 Task: Search one way flight ticket for 2 adults, 4 children and 1 infant on lap in business from Huntsville: Huntsville International Airport(carl T. Jones Field) to Wilmington: Wilmington International Airport on 8-6-2023. Number of bags: 1 carry on bag. Price is upto 93000. Outbound departure time preference is 10:45.
Action: Mouse moved to (328, 278)
Screenshot: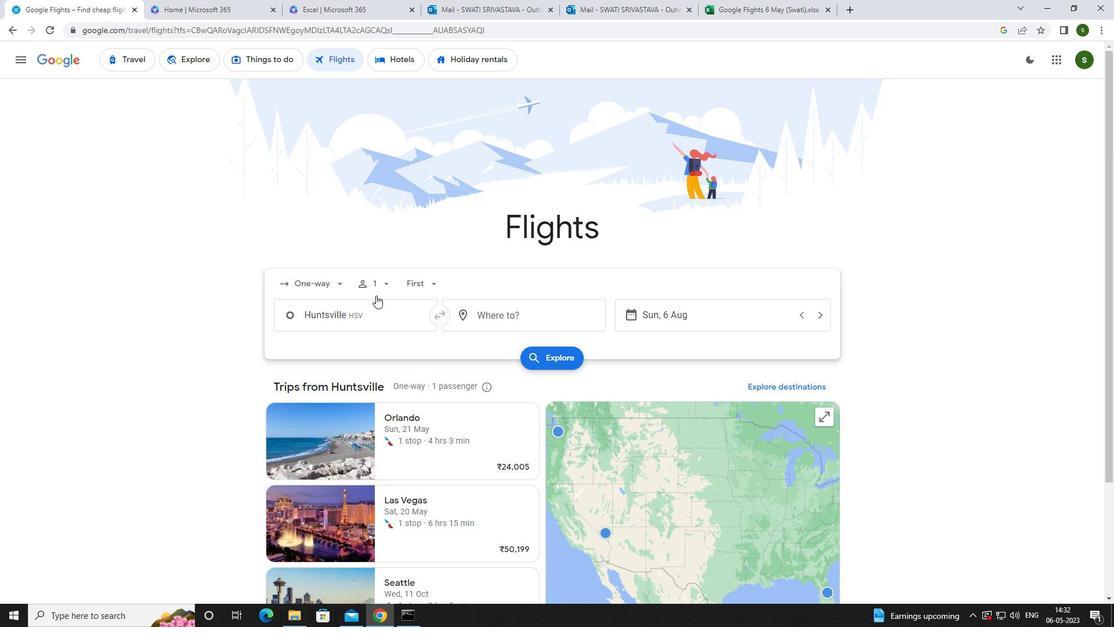 
Action: Mouse pressed left at (328, 278)
Screenshot: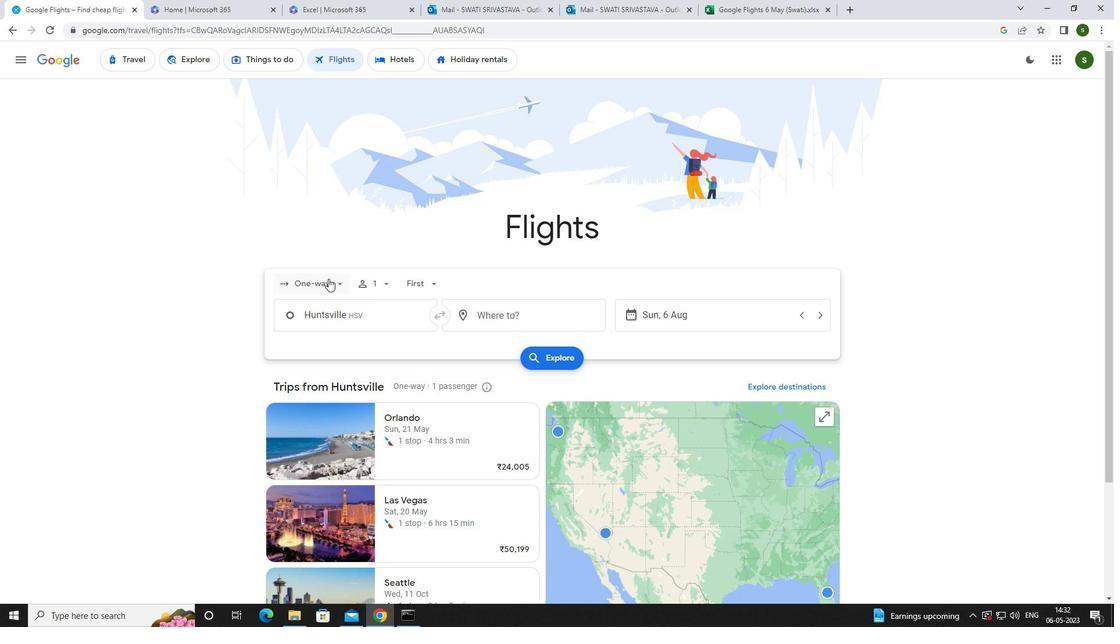 
Action: Mouse moved to (334, 332)
Screenshot: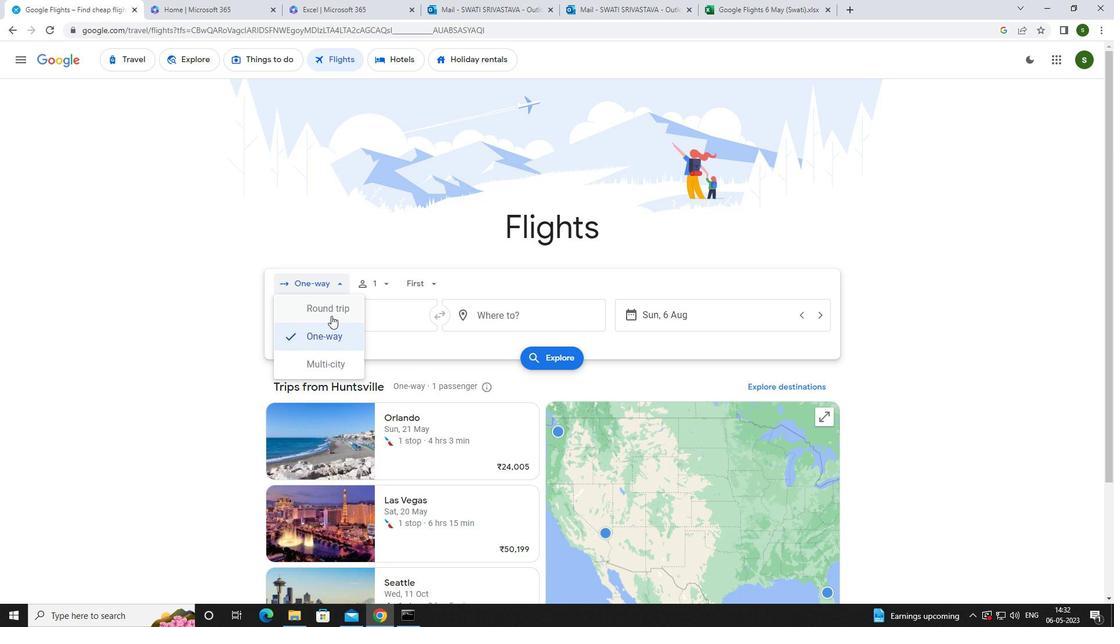 
Action: Mouse pressed left at (334, 332)
Screenshot: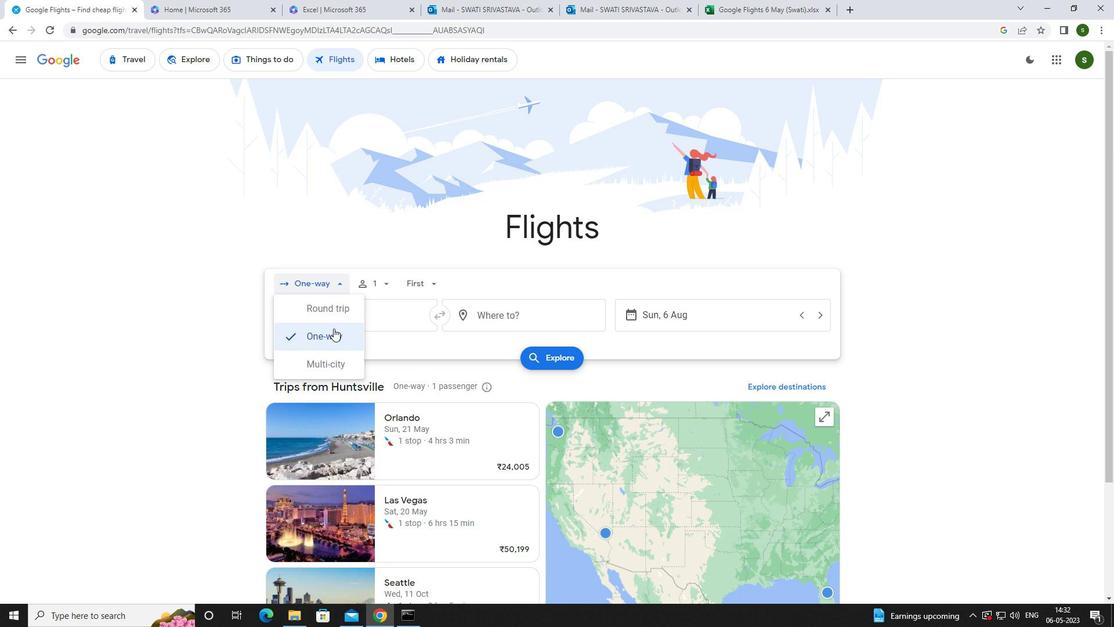 
Action: Mouse moved to (387, 281)
Screenshot: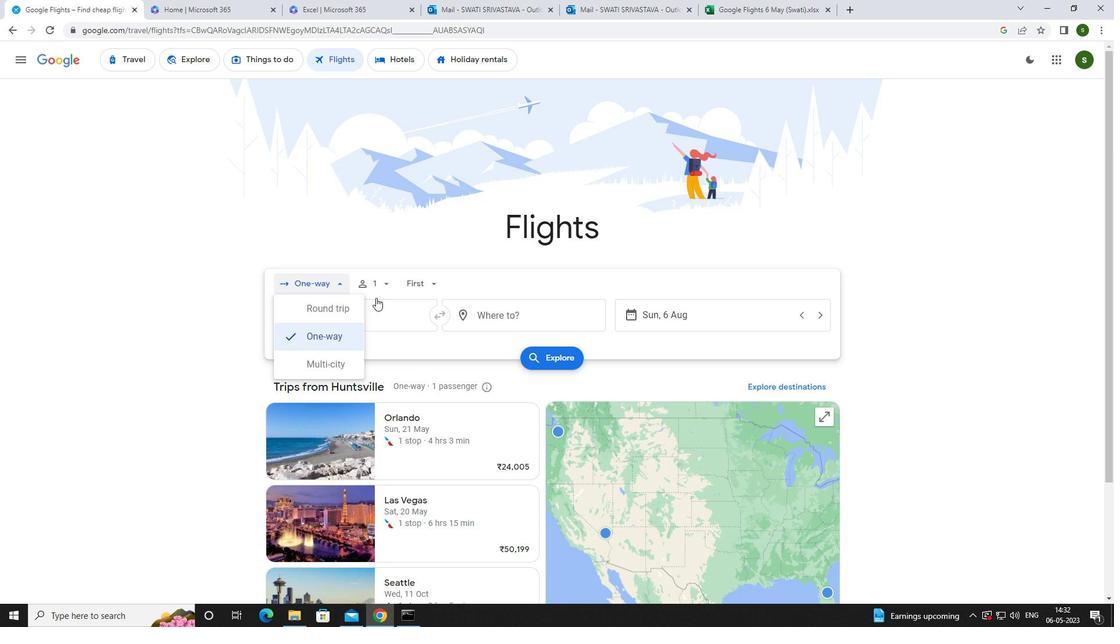
Action: Mouse pressed left at (387, 281)
Screenshot: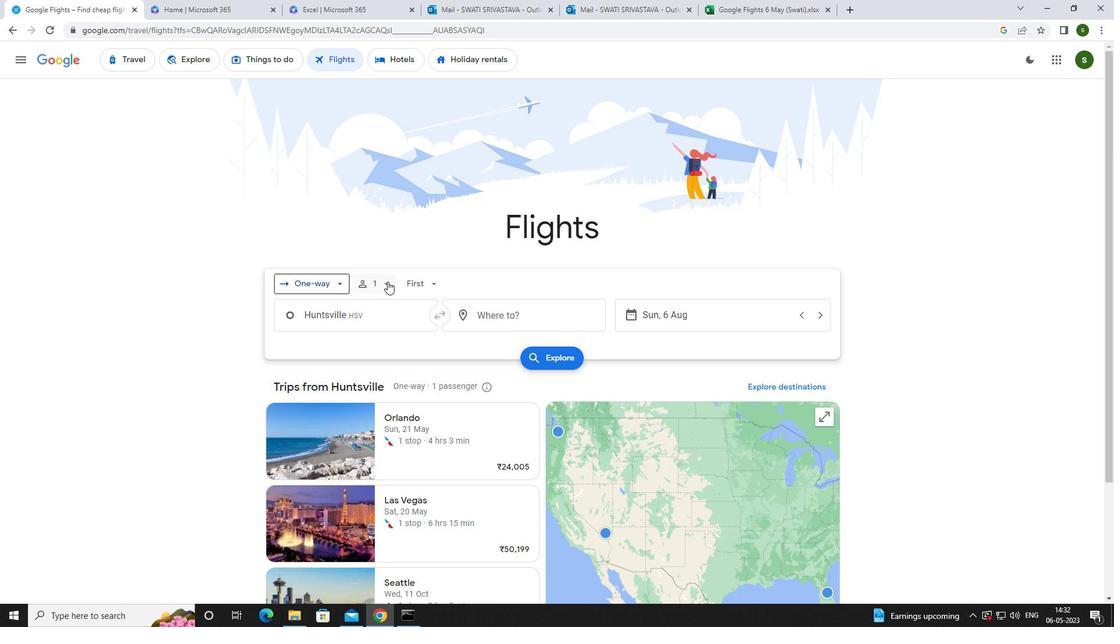
Action: Mouse moved to (476, 315)
Screenshot: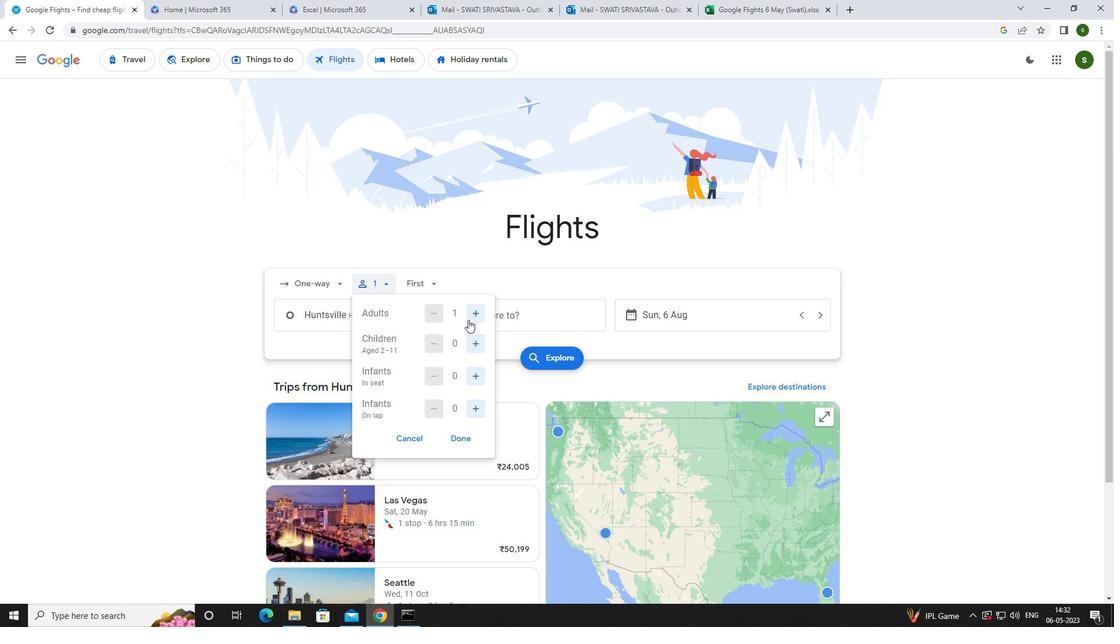 
Action: Mouse pressed left at (476, 315)
Screenshot: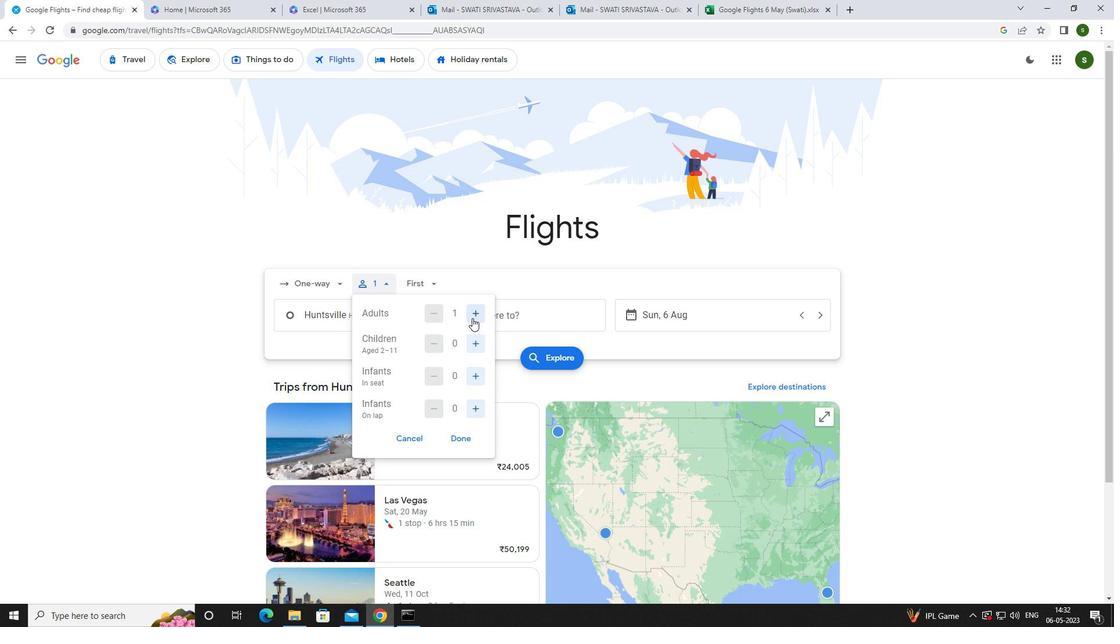 
Action: Mouse moved to (476, 340)
Screenshot: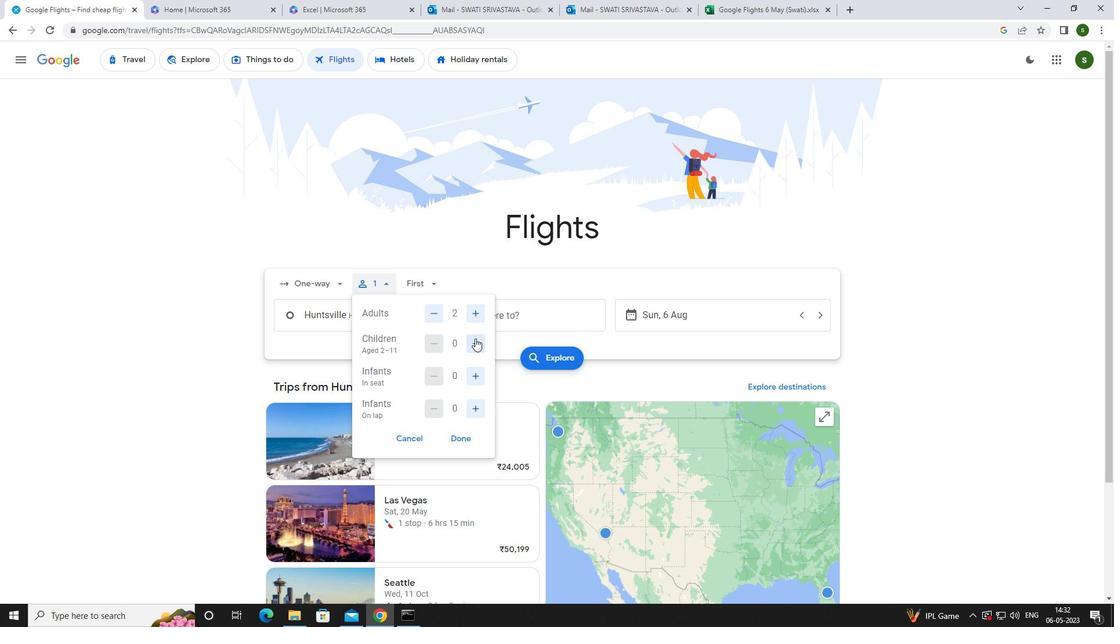 
Action: Mouse pressed left at (476, 340)
Screenshot: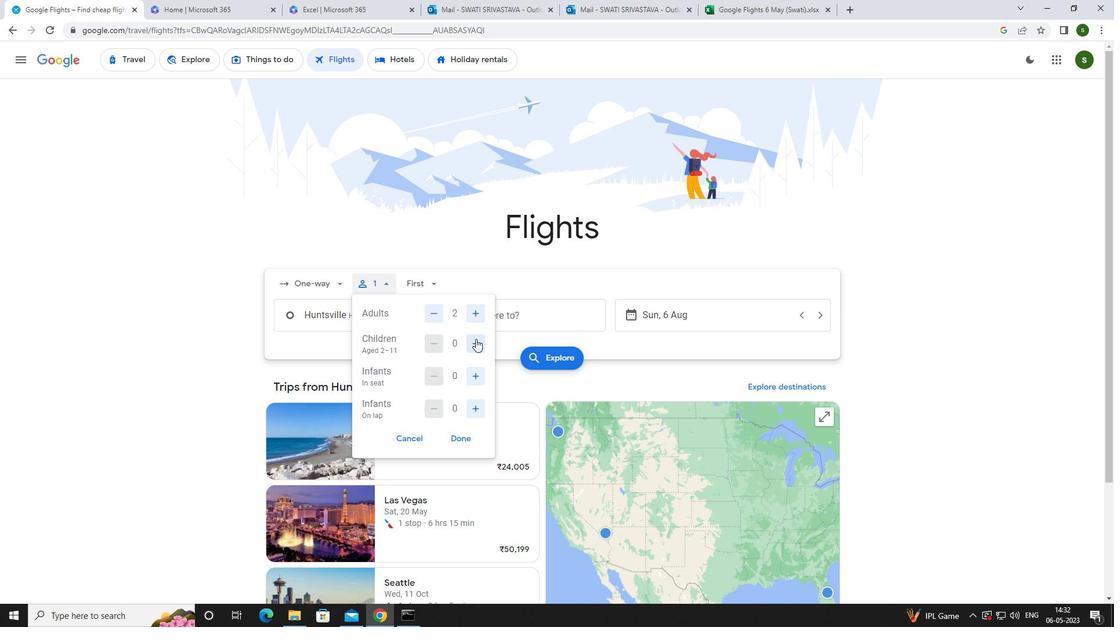 
Action: Mouse pressed left at (476, 340)
Screenshot: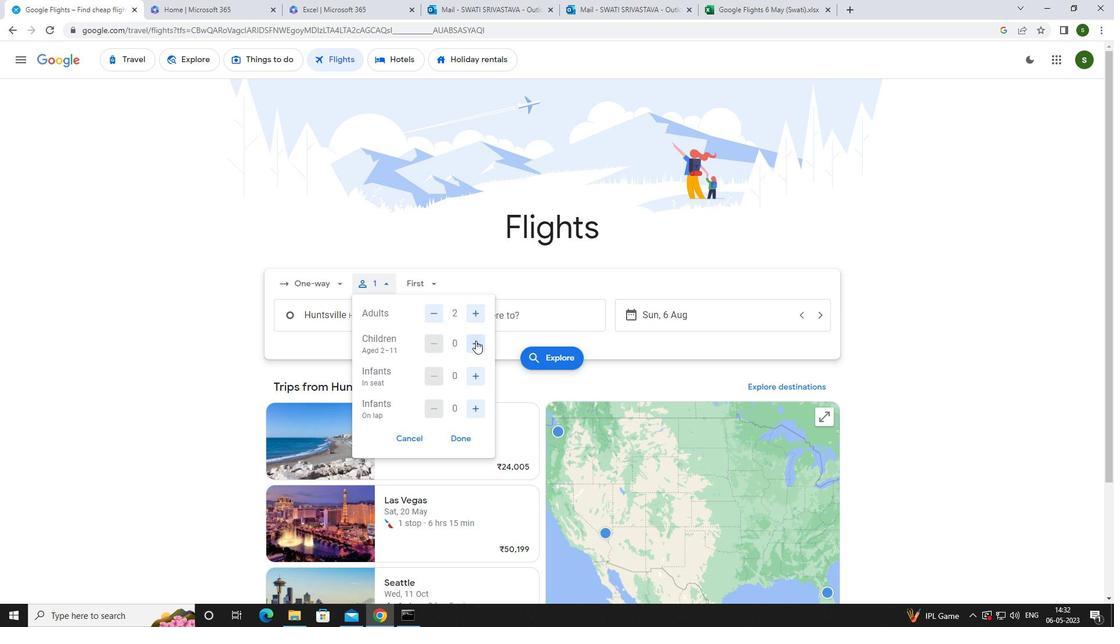 
Action: Mouse pressed left at (476, 340)
Screenshot: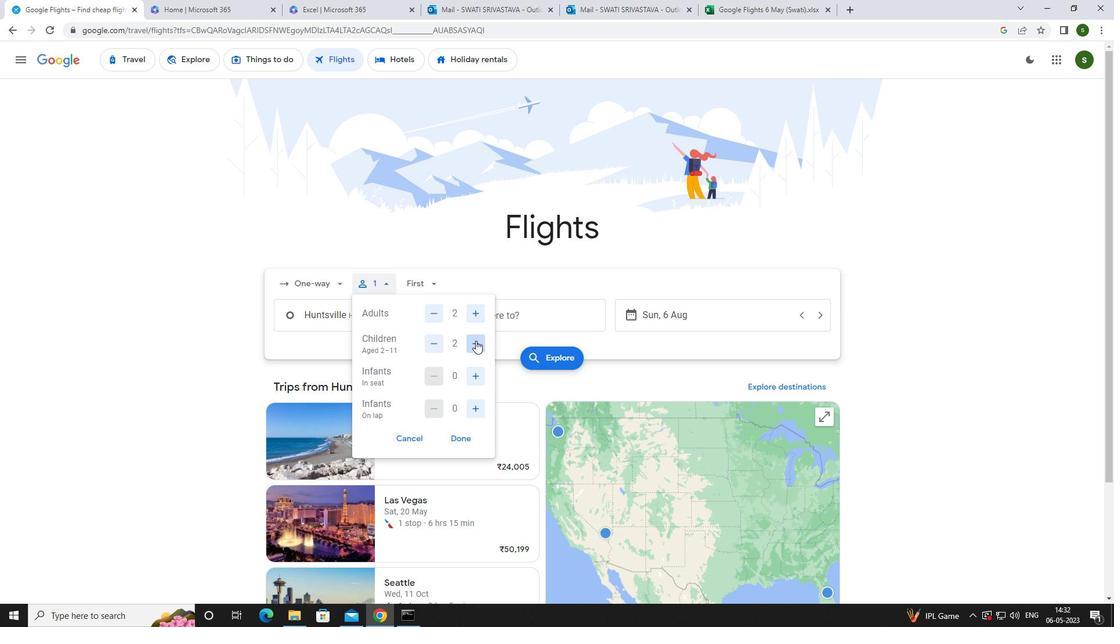 
Action: Mouse pressed left at (476, 340)
Screenshot: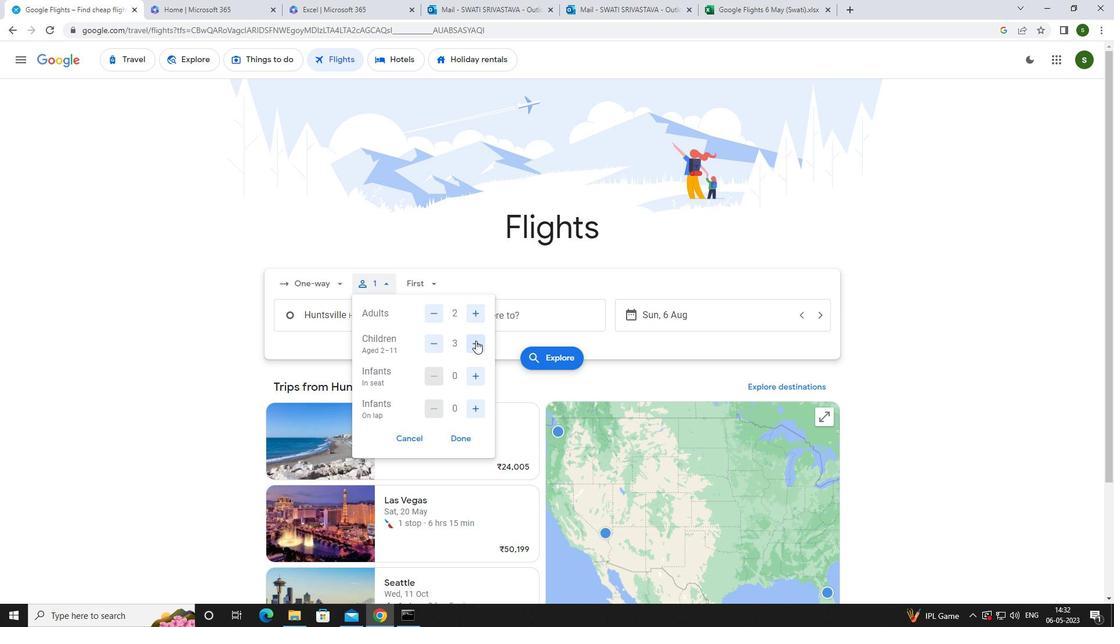 
Action: Mouse moved to (483, 405)
Screenshot: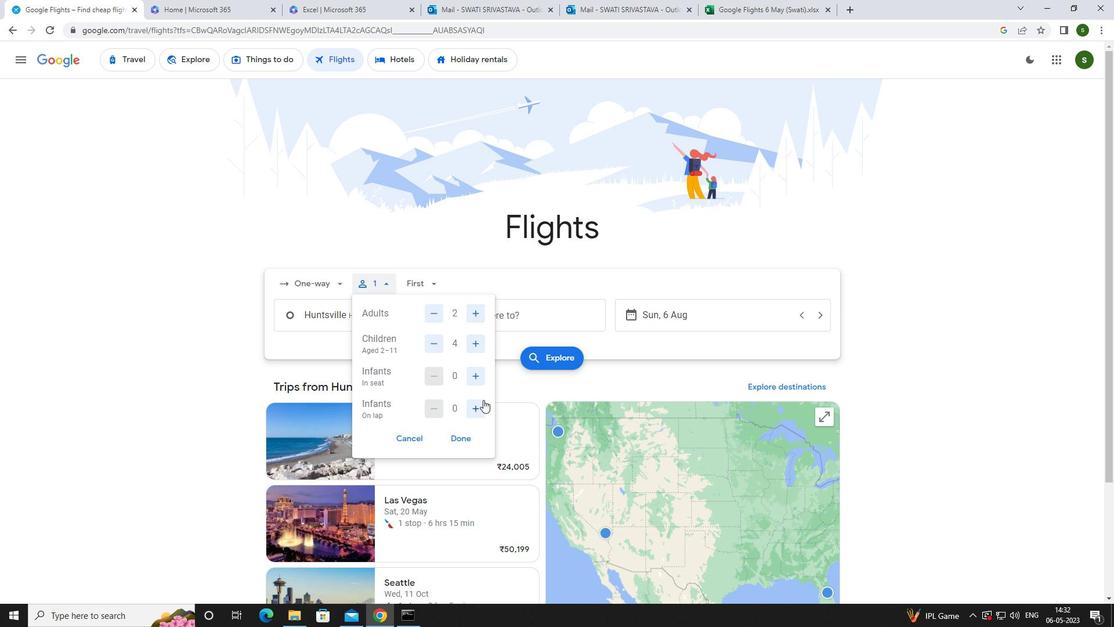 
Action: Mouse pressed left at (483, 405)
Screenshot: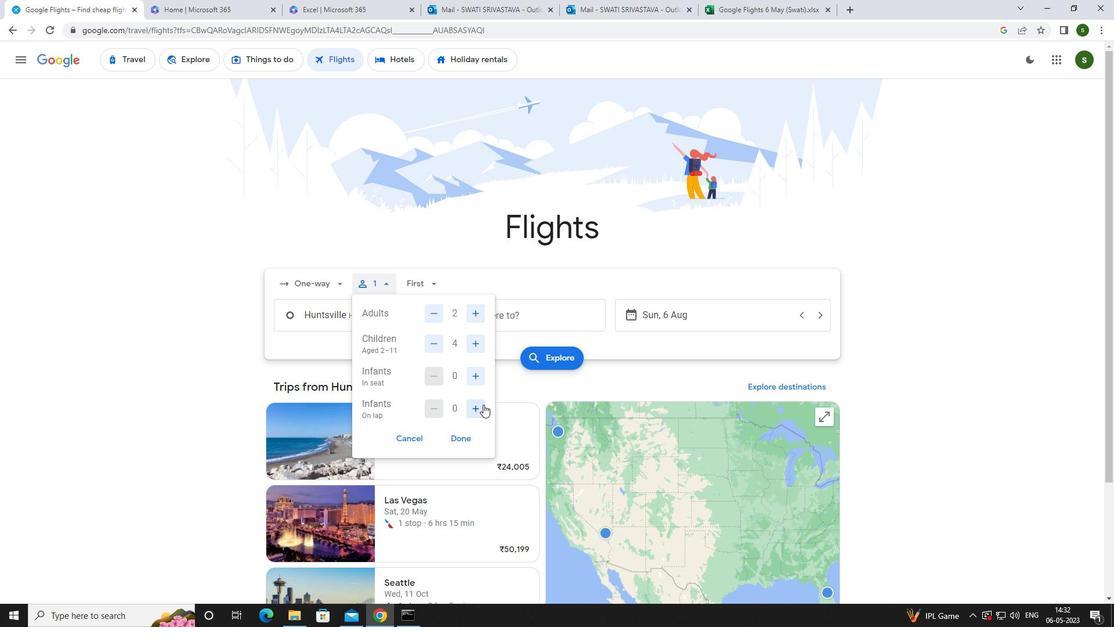 
Action: Mouse moved to (435, 284)
Screenshot: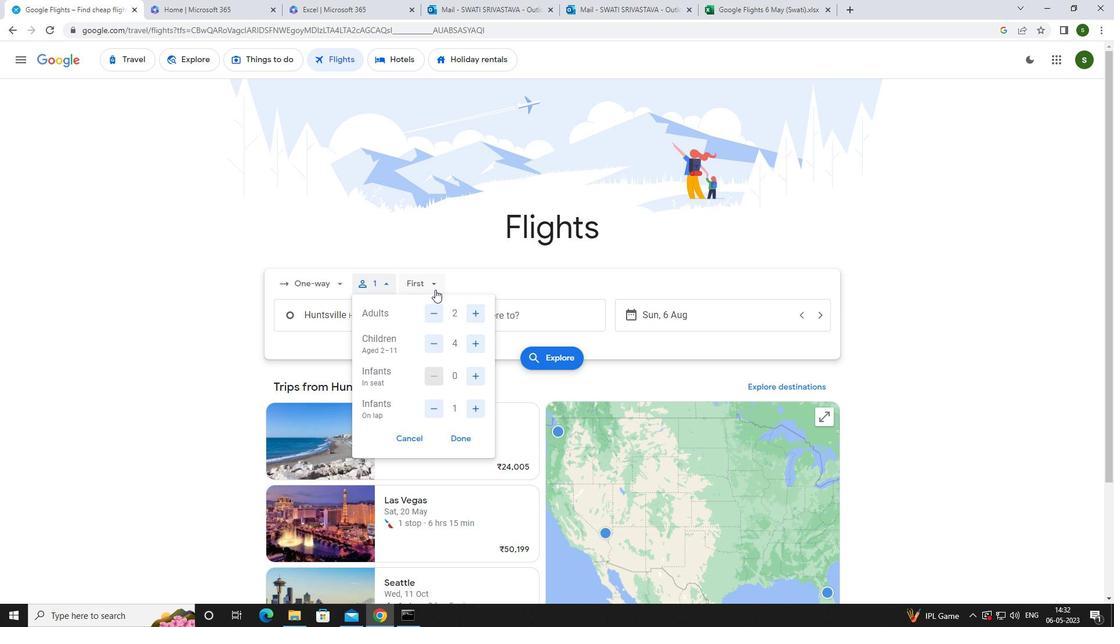 
Action: Mouse pressed left at (435, 284)
Screenshot: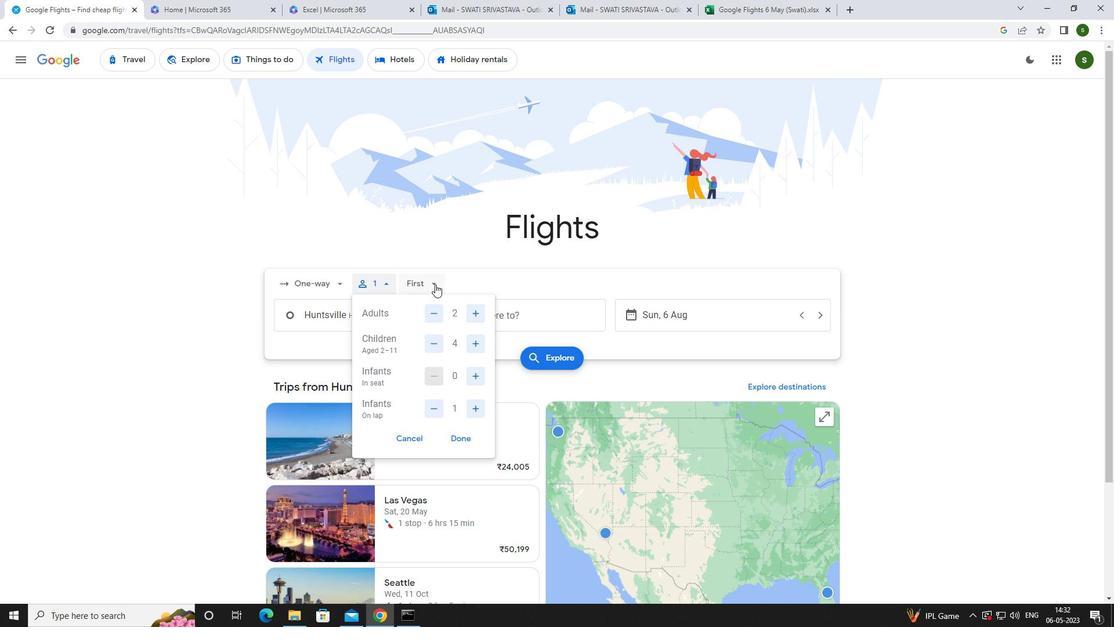 
Action: Mouse moved to (448, 360)
Screenshot: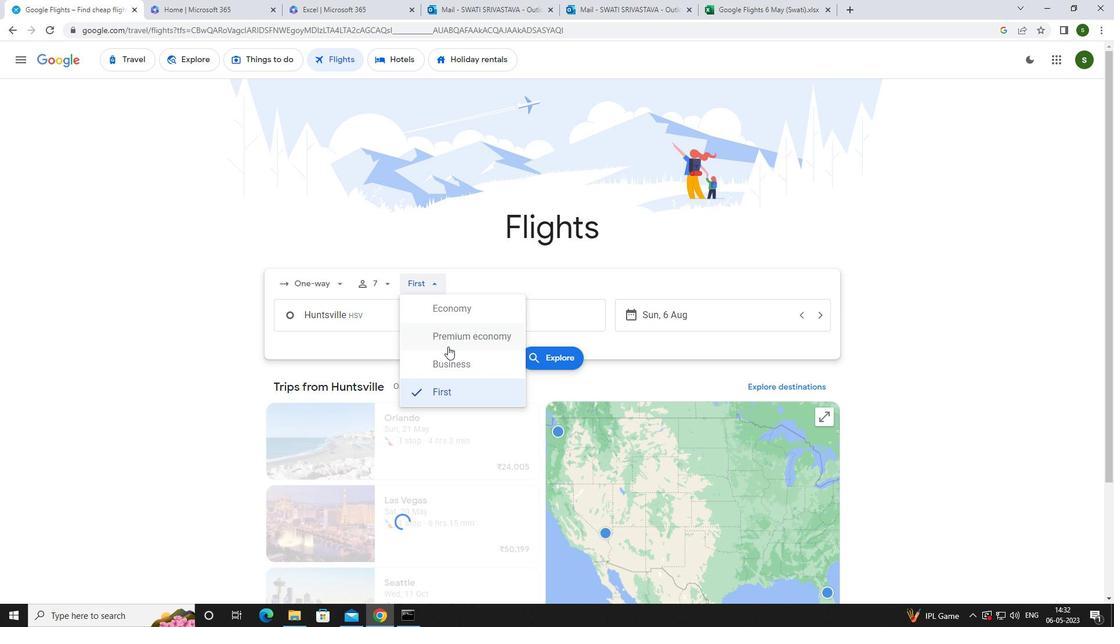 
Action: Mouse pressed left at (448, 360)
Screenshot: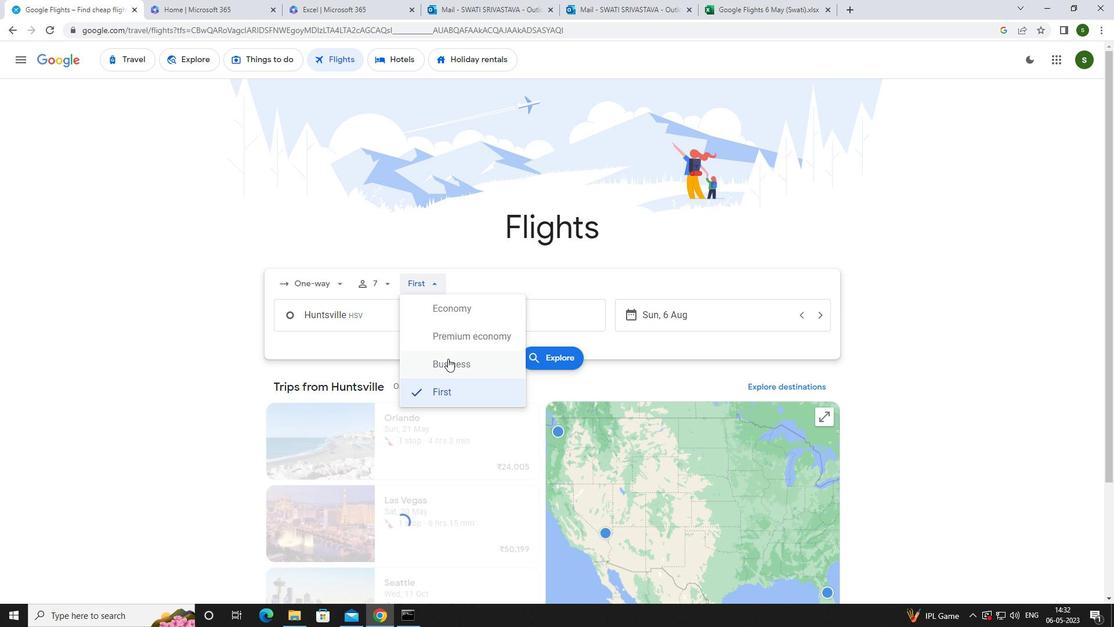 
Action: Mouse moved to (394, 311)
Screenshot: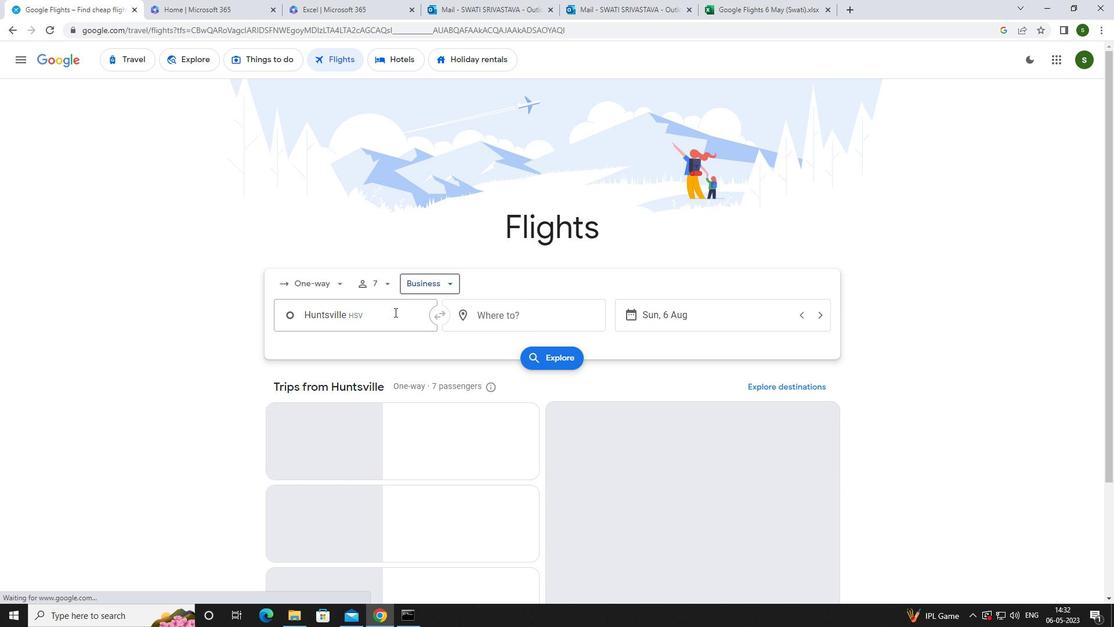 
Action: Mouse pressed left at (394, 311)
Screenshot: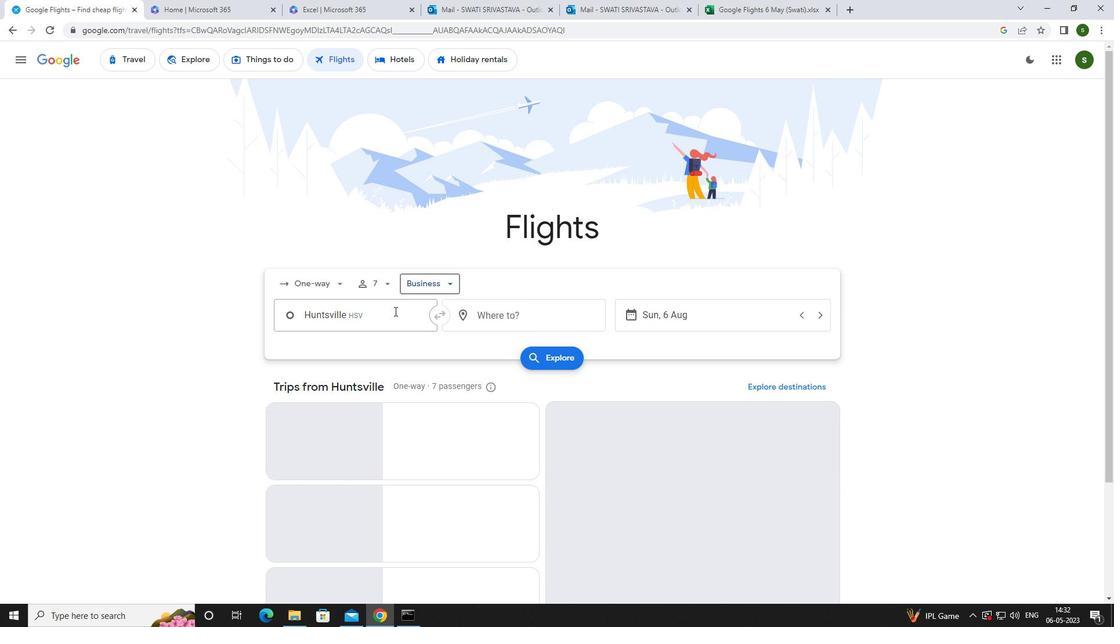 
Action: Key pressed <Key.caps_lock>h<Key.caps_lock>unts
Screenshot: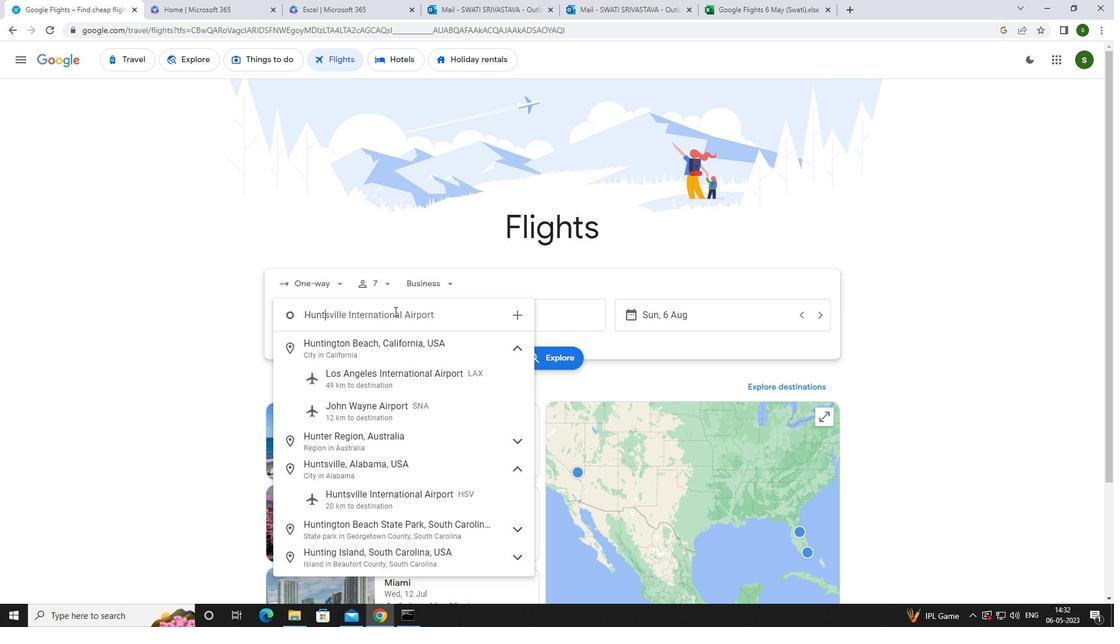 
Action: Mouse moved to (408, 372)
Screenshot: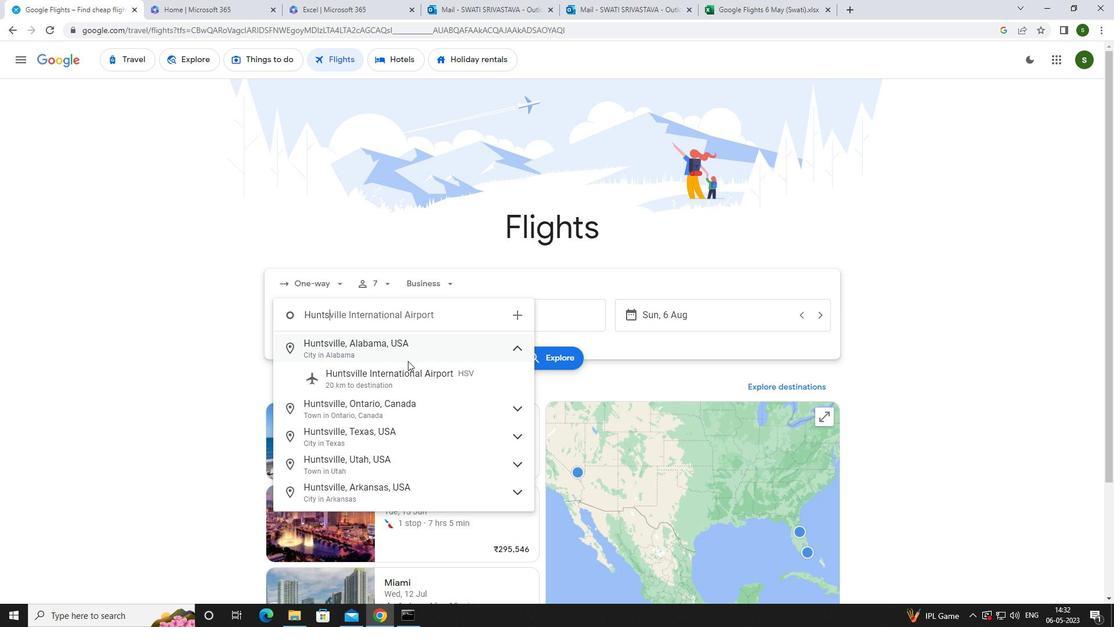 
Action: Mouse pressed left at (408, 372)
Screenshot: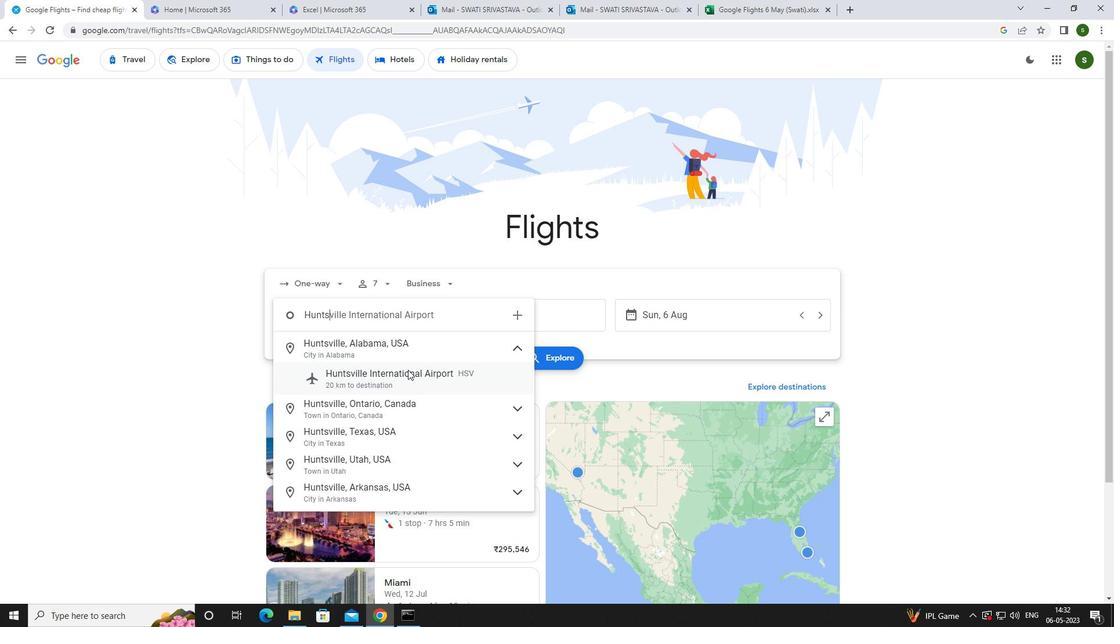 
Action: Mouse moved to (498, 319)
Screenshot: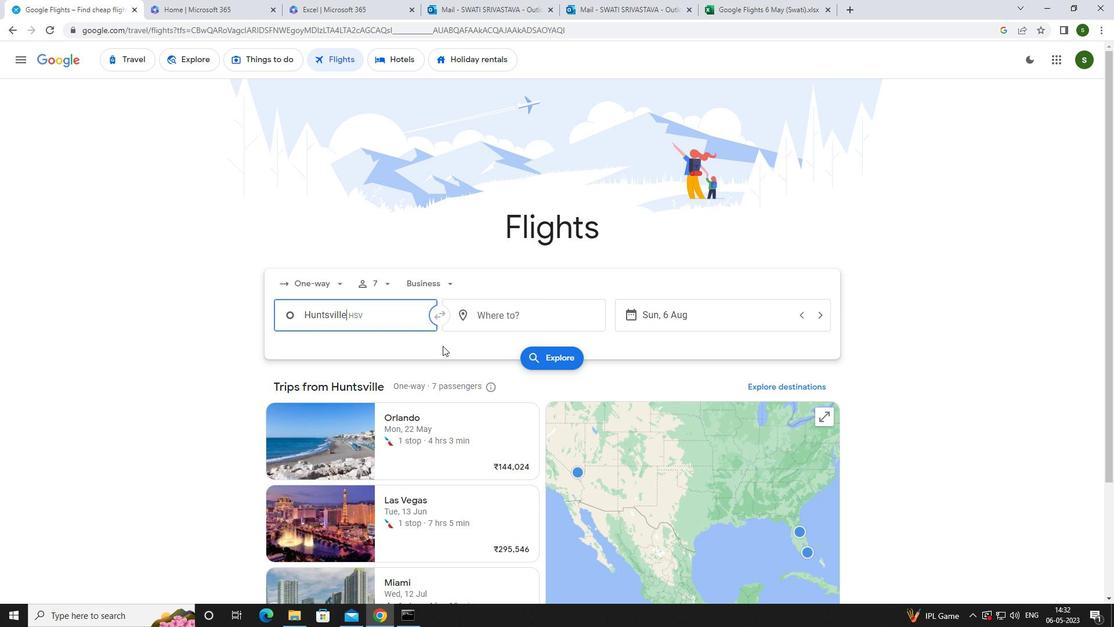 
Action: Mouse pressed left at (498, 319)
Screenshot: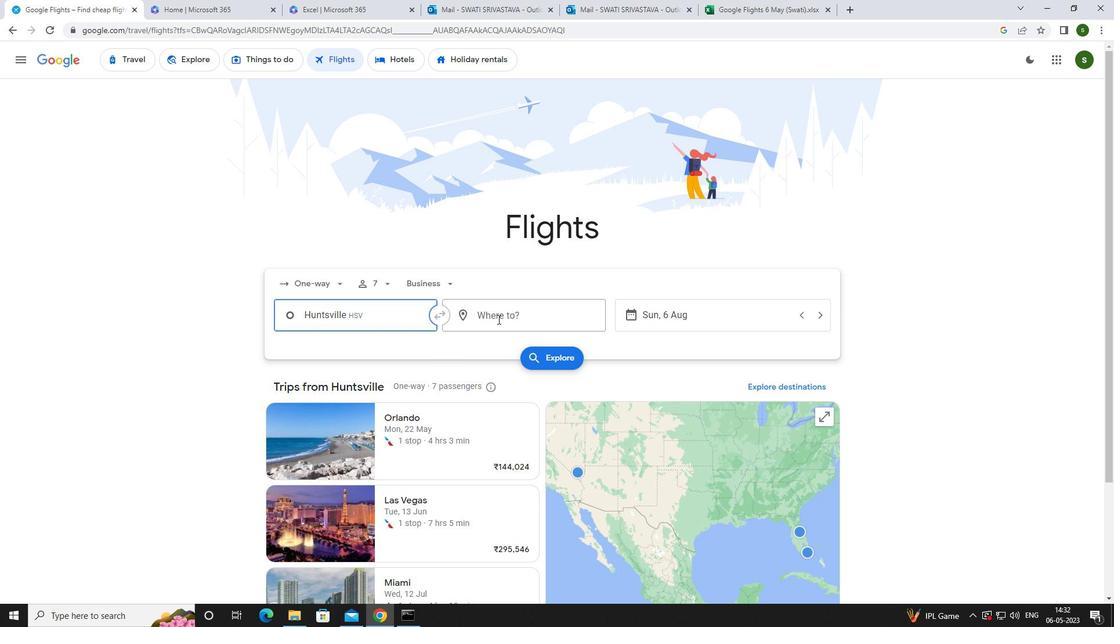 
Action: Key pressed <Key.caps_lock>w<Key.caps_lock>ilmington
Screenshot: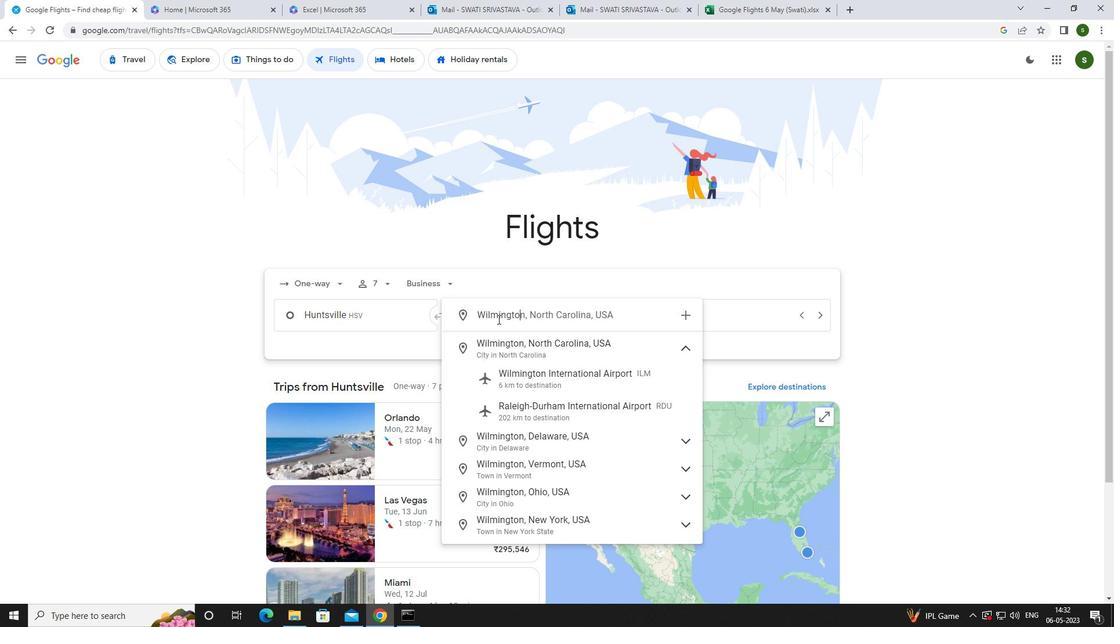 
Action: Mouse moved to (529, 375)
Screenshot: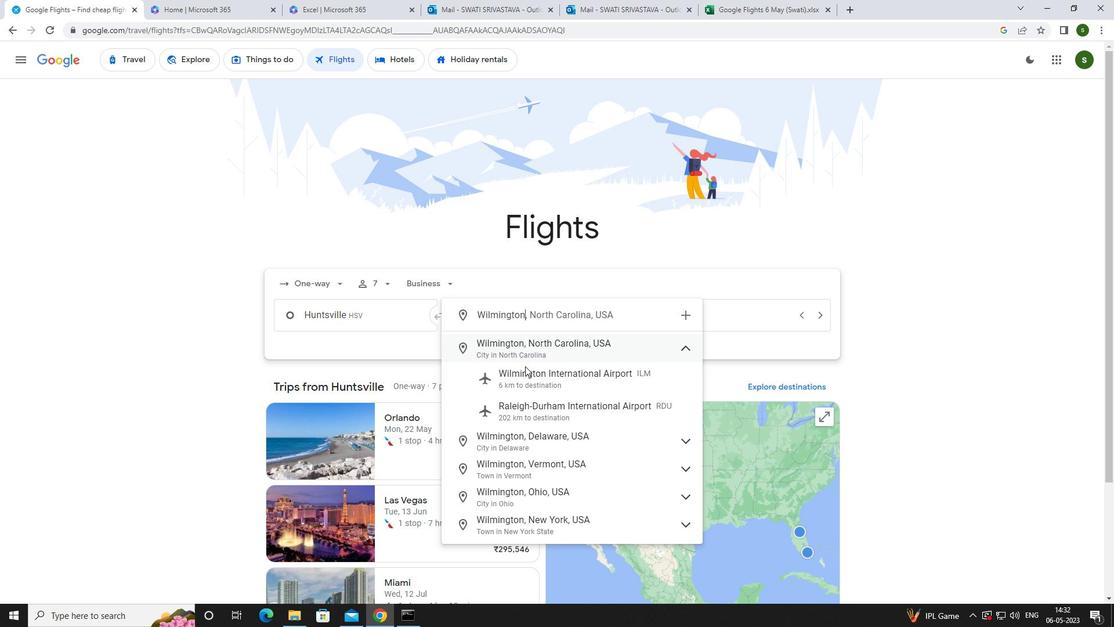 
Action: Mouse pressed left at (529, 375)
Screenshot: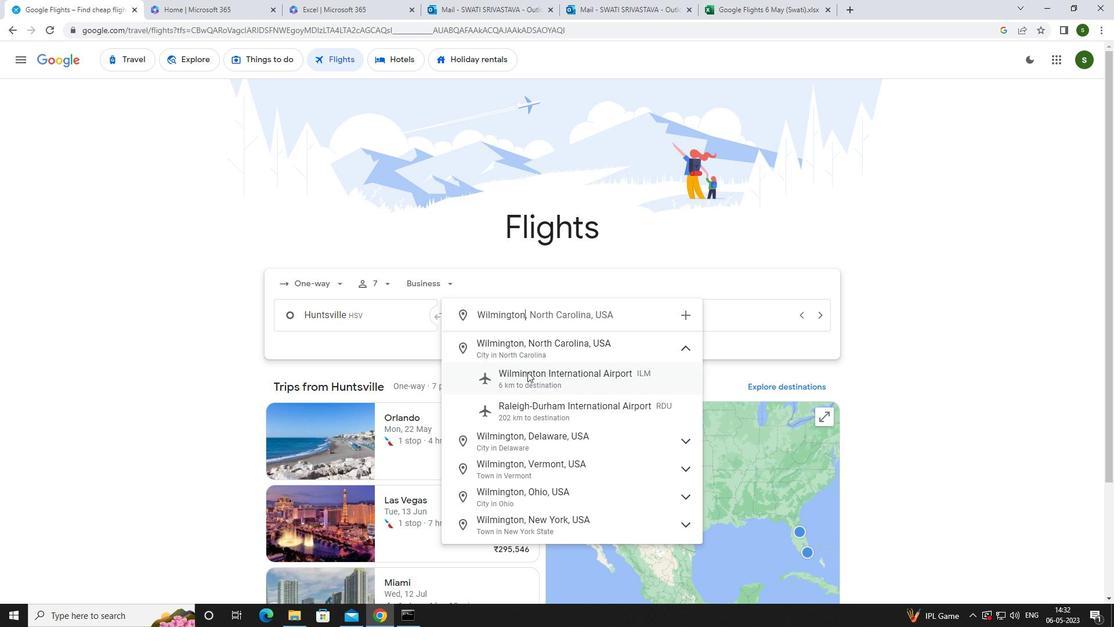 
Action: Mouse moved to (659, 318)
Screenshot: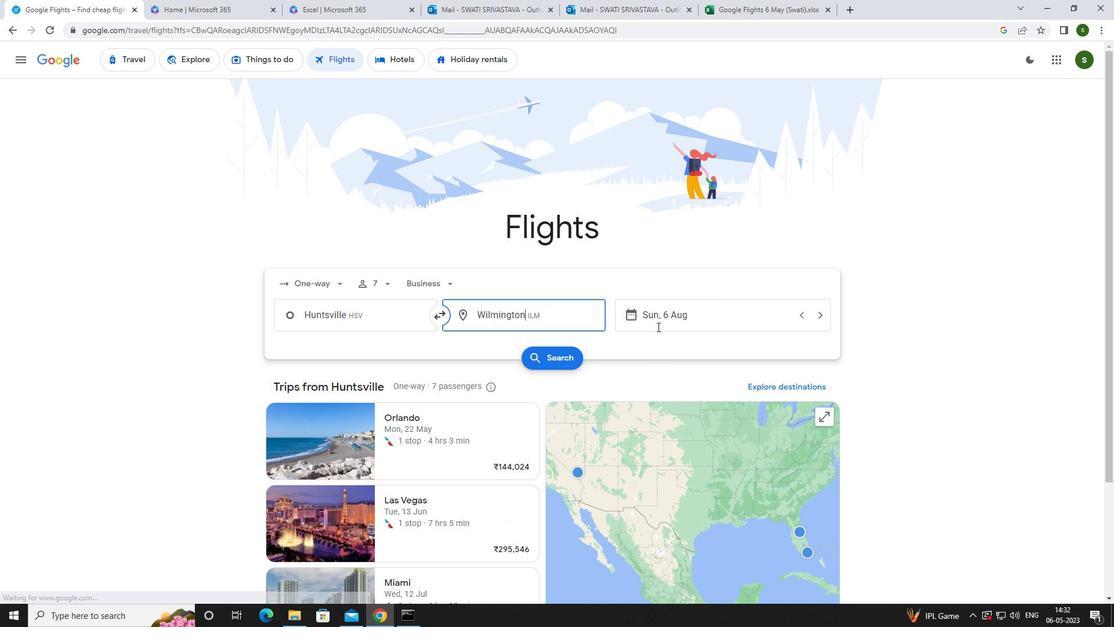 
Action: Mouse pressed left at (659, 318)
Screenshot: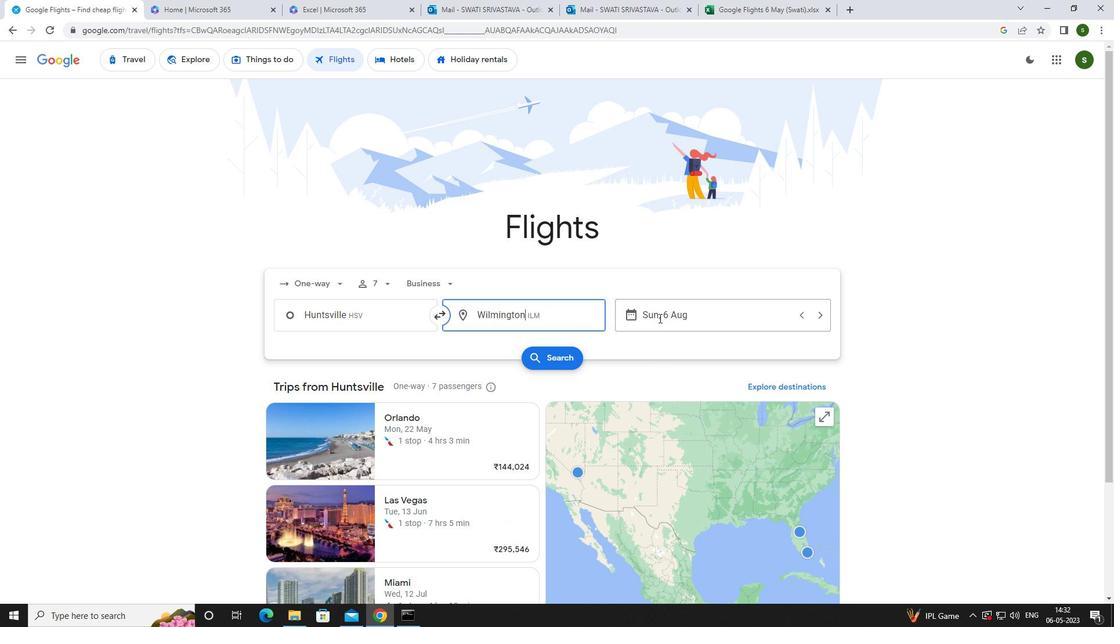
Action: Mouse moved to (416, 416)
Screenshot: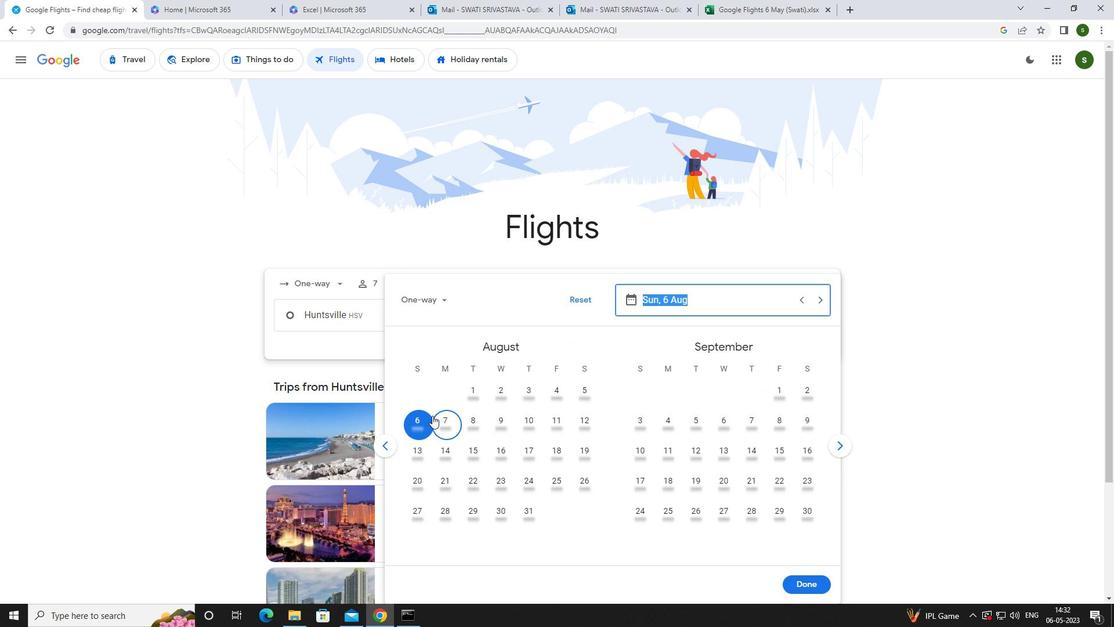 
Action: Mouse pressed left at (416, 416)
Screenshot: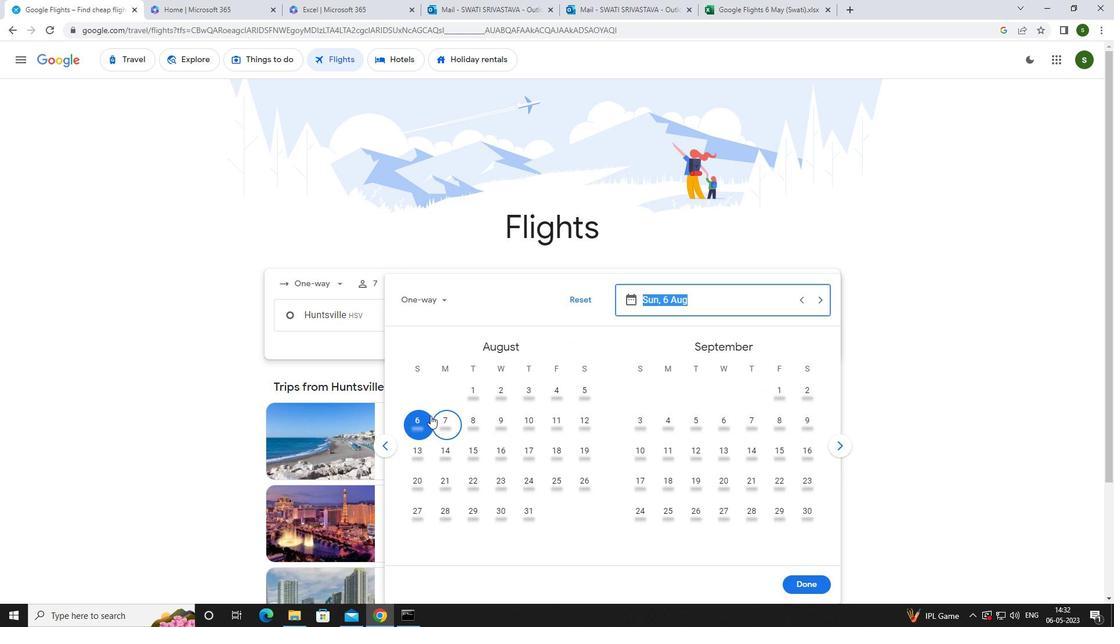
Action: Mouse moved to (813, 575)
Screenshot: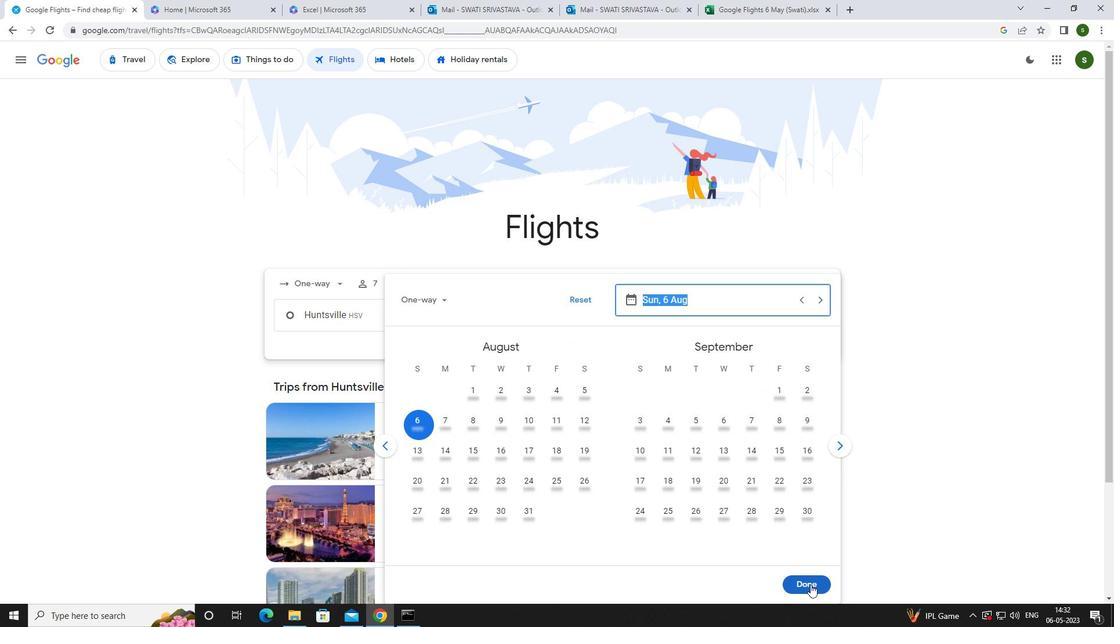 
Action: Mouse pressed left at (813, 575)
Screenshot: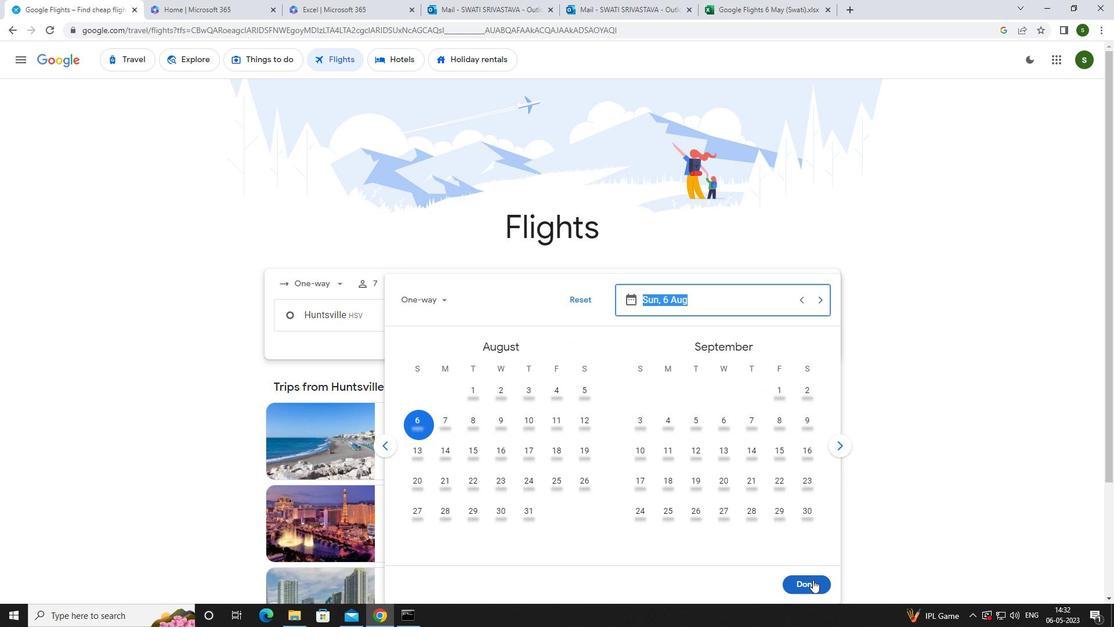 
Action: Mouse moved to (555, 361)
Screenshot: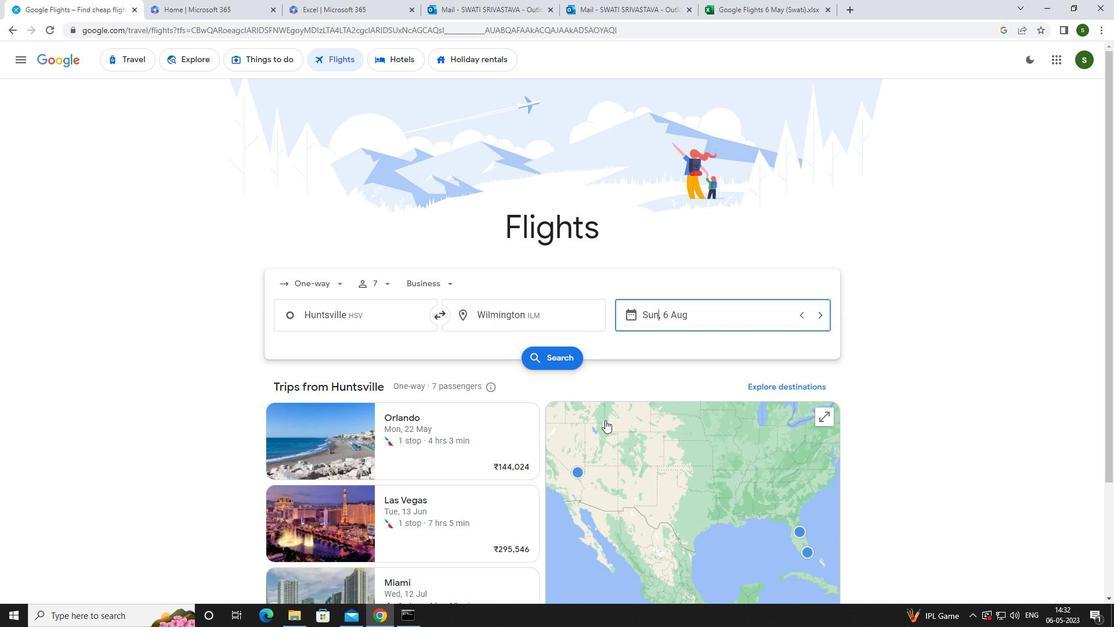 
Action: Mouse pressed left at (555, 361)
Screenshot: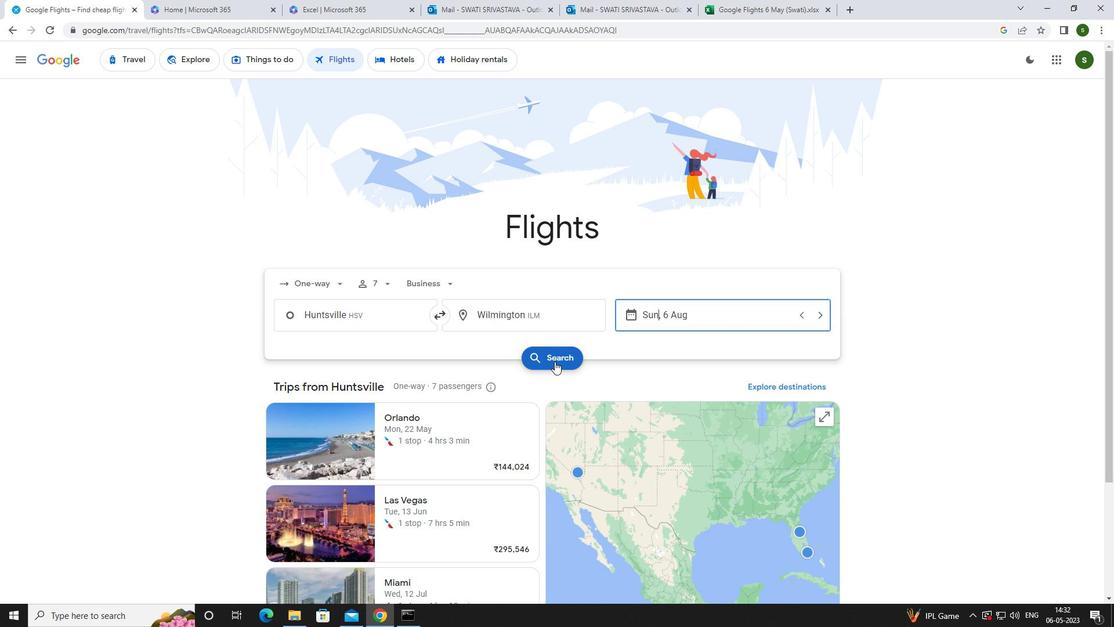 
Action: Mouse moved to (292, 166)
Screenshot: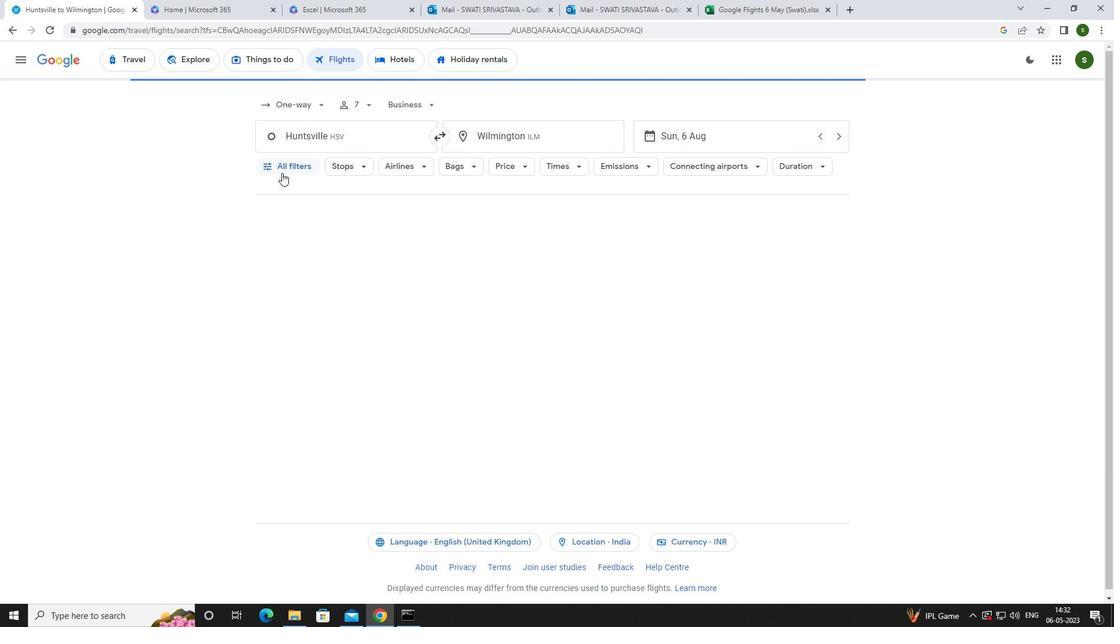 
Action: Mouse pressed left at (292, 166)
Screenshot: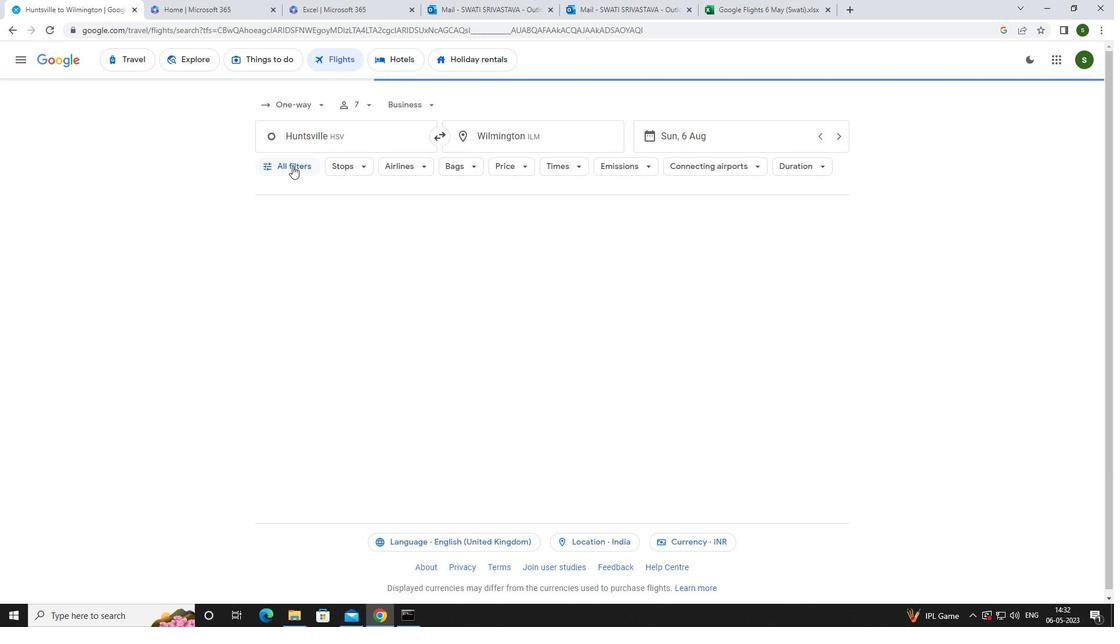 
Action: Mouse moved to (408, 337)
Screenshot: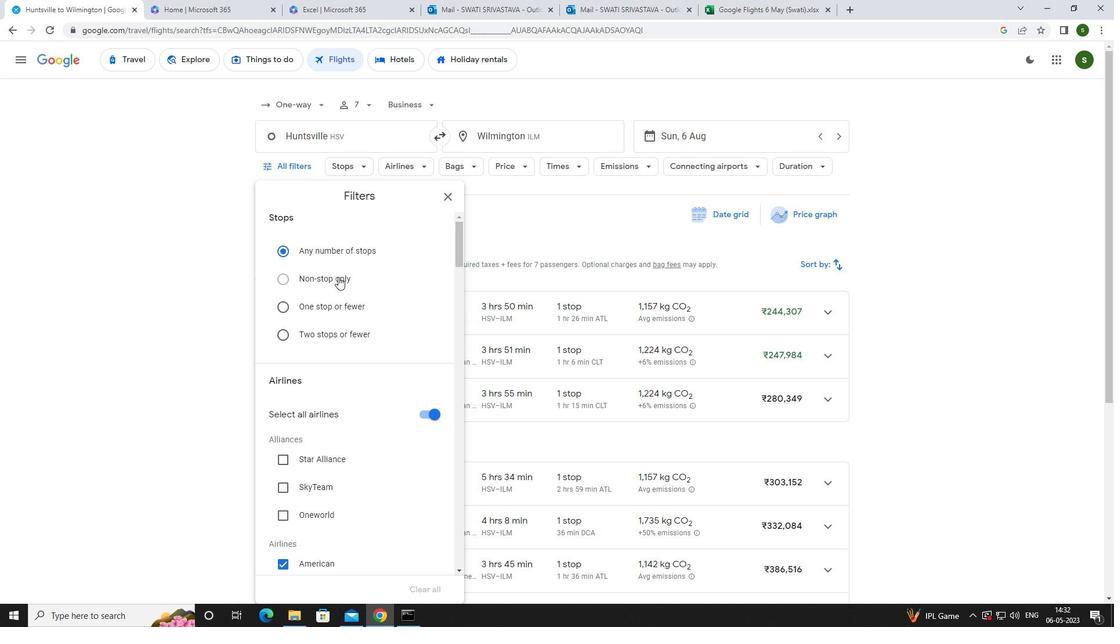 
Action: Mouse scrolled (408, 337) with delta (0, 0)
Screenshot: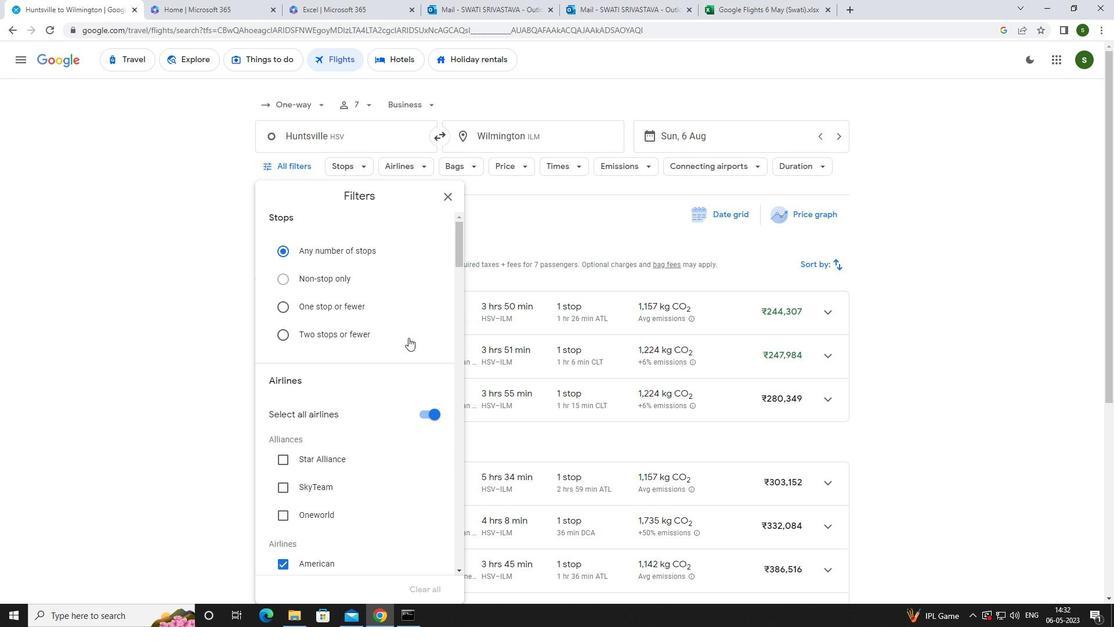 
Action: Mouse scrolled (408, 337) with delta (0, 0)
Screenshot: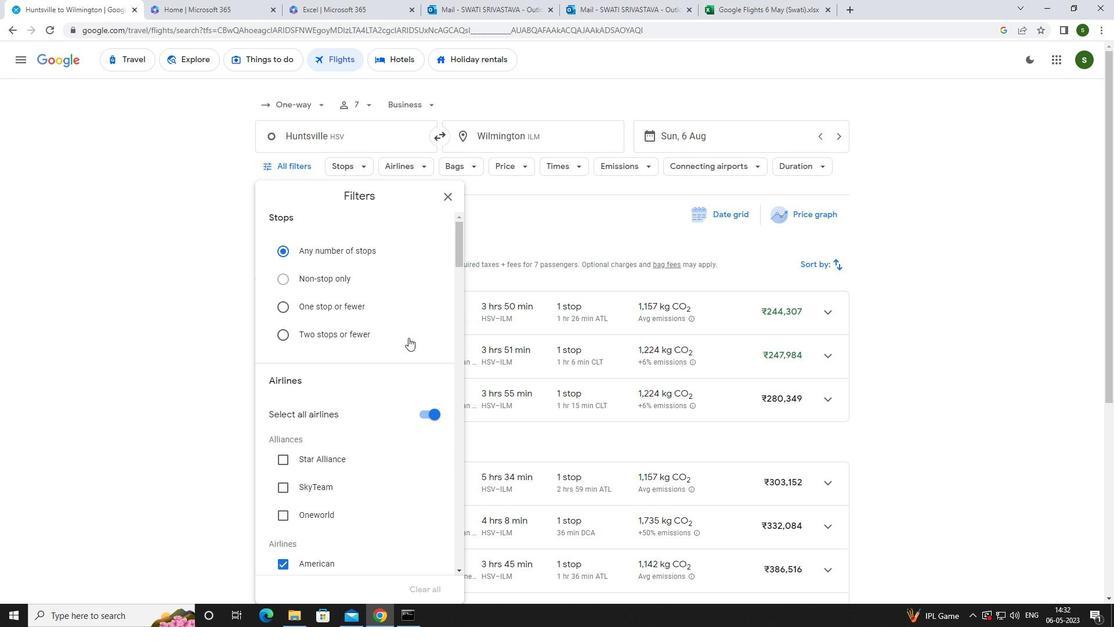 
Action: Mouse scrolled (408, 337) with delta (0, 0)
Screenshot: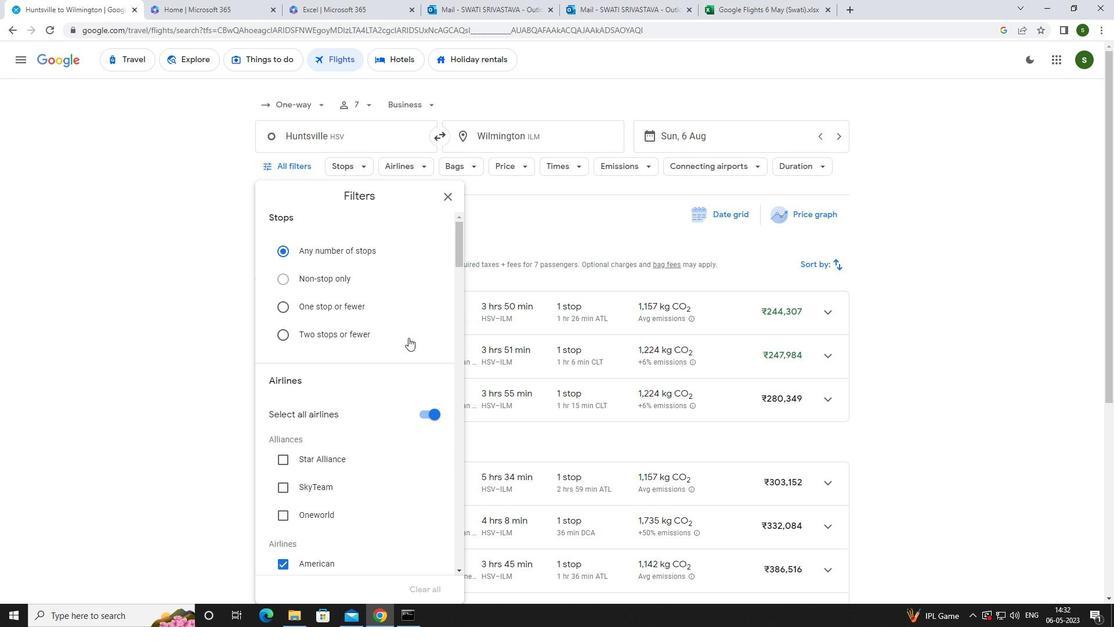 
Action: Mouse scrolled (408, 337) with delta (0, 0)
Screenshot: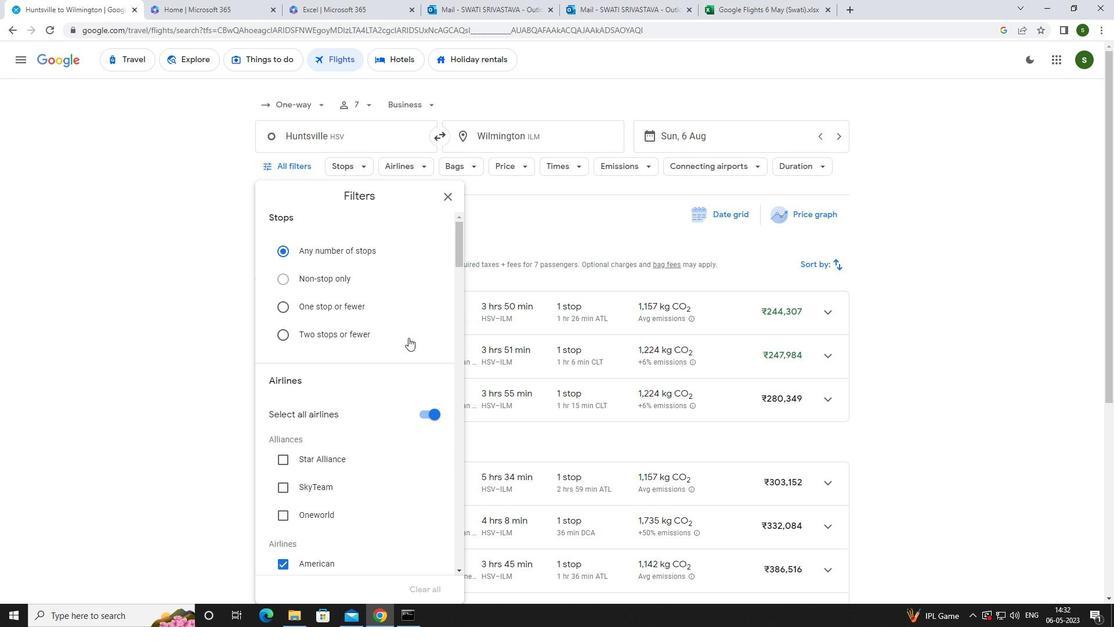 
Action: Mouse scrolled (408, 337) with delta (0, 0)
Screenshot: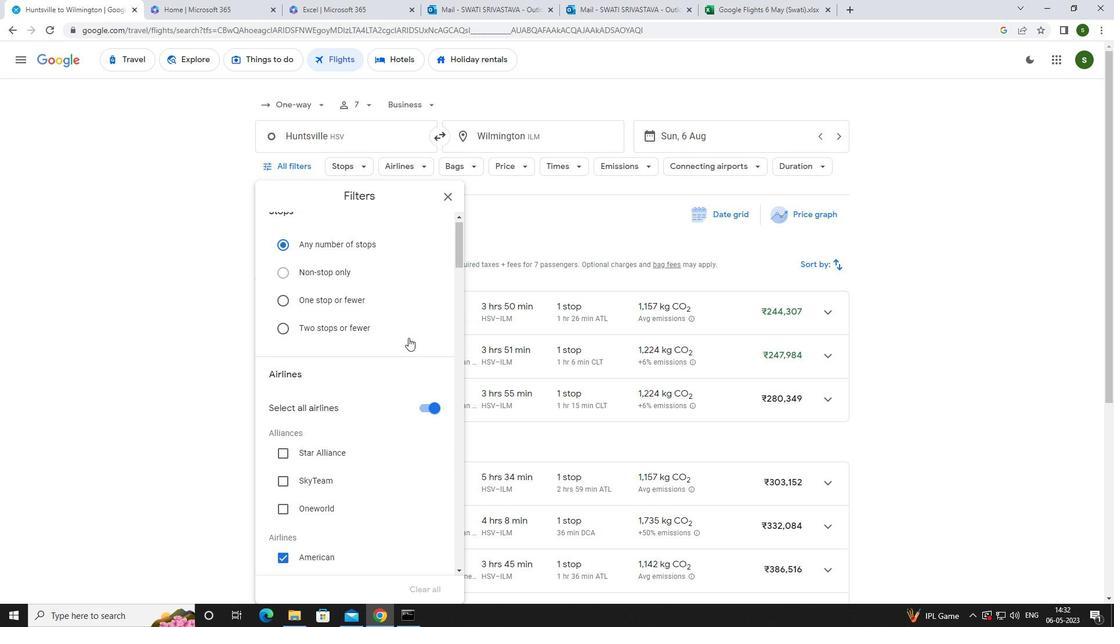 
Action: Mouse scrolled (408, 337) with delta (0, 0)
Screenshot: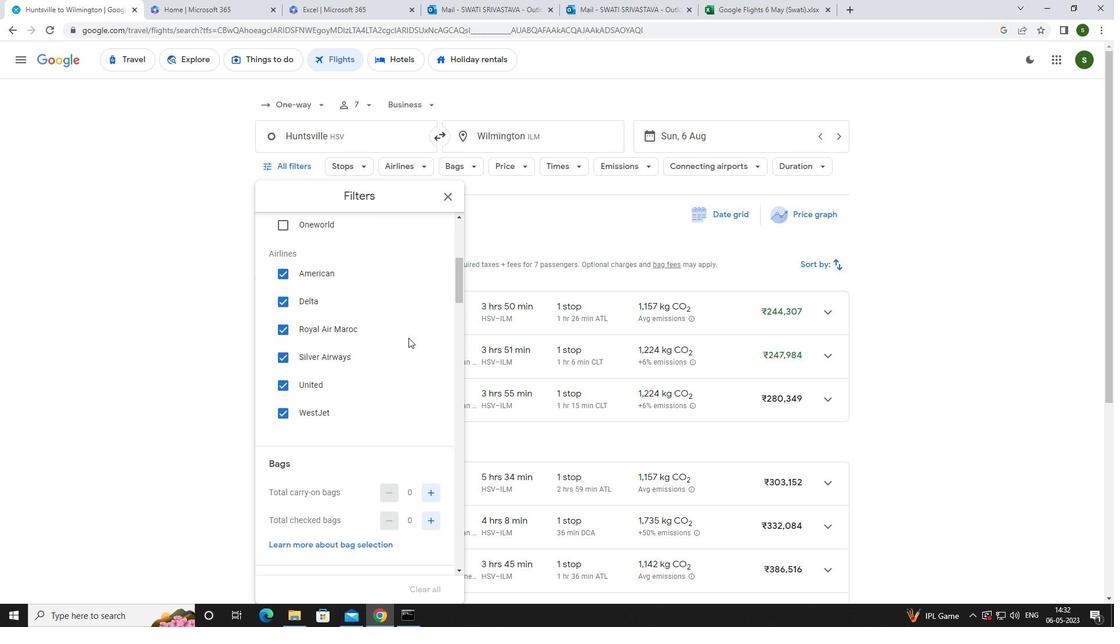 
Action: Mouse scrolled (408, 337) with delta (0, 0)
Screenshot: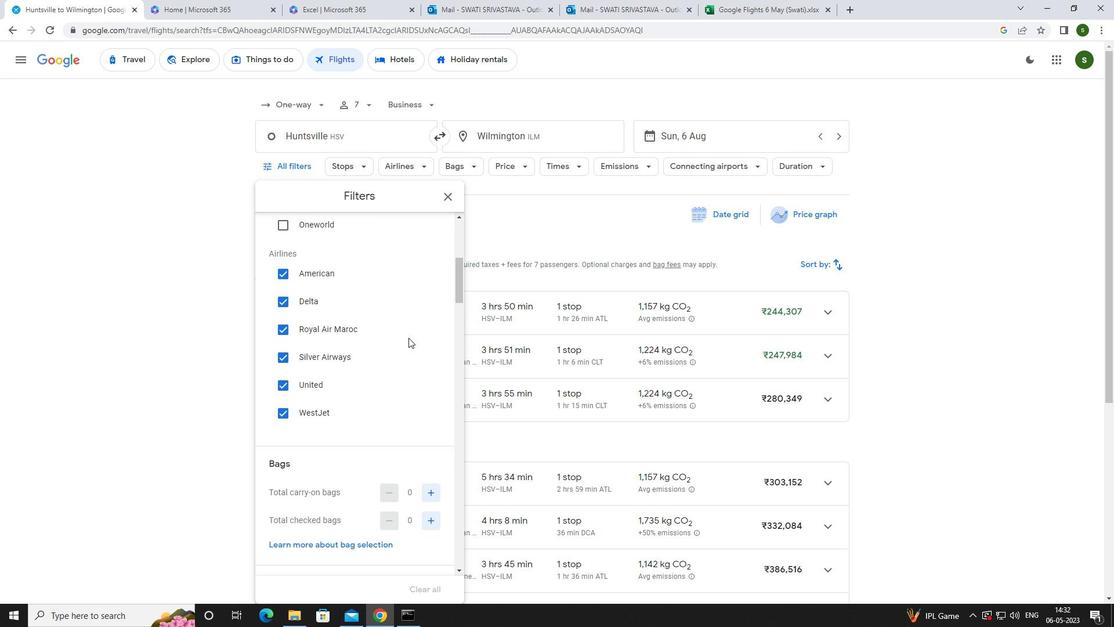 
Action: Mouse moved to (430, 375)
Screenshot: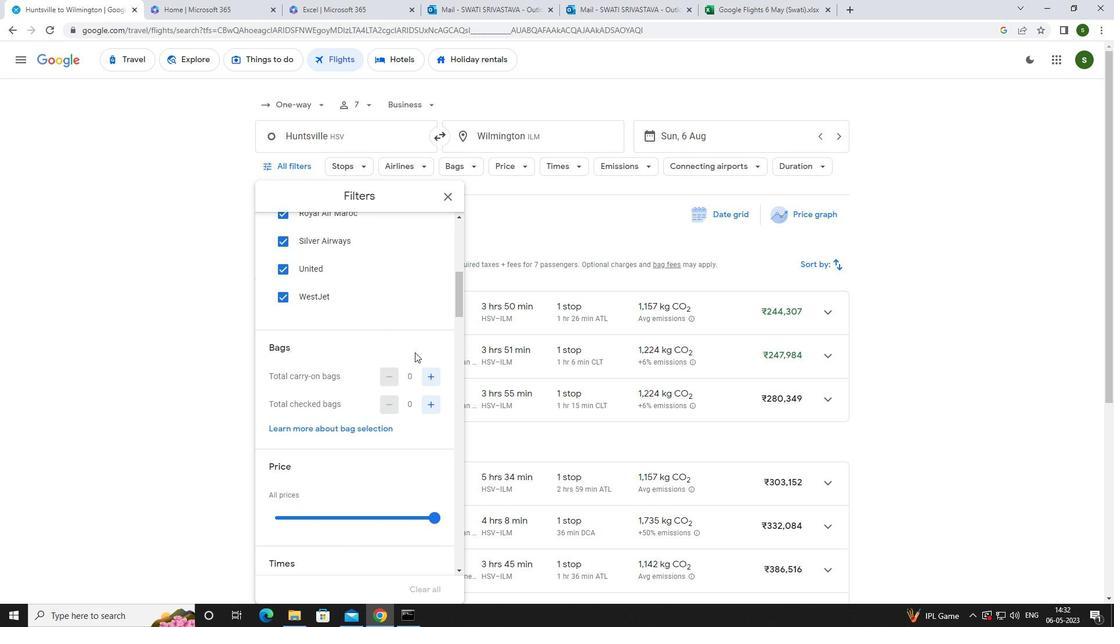 
Action: Mouse pressed left at (430, 375)
Screenshot: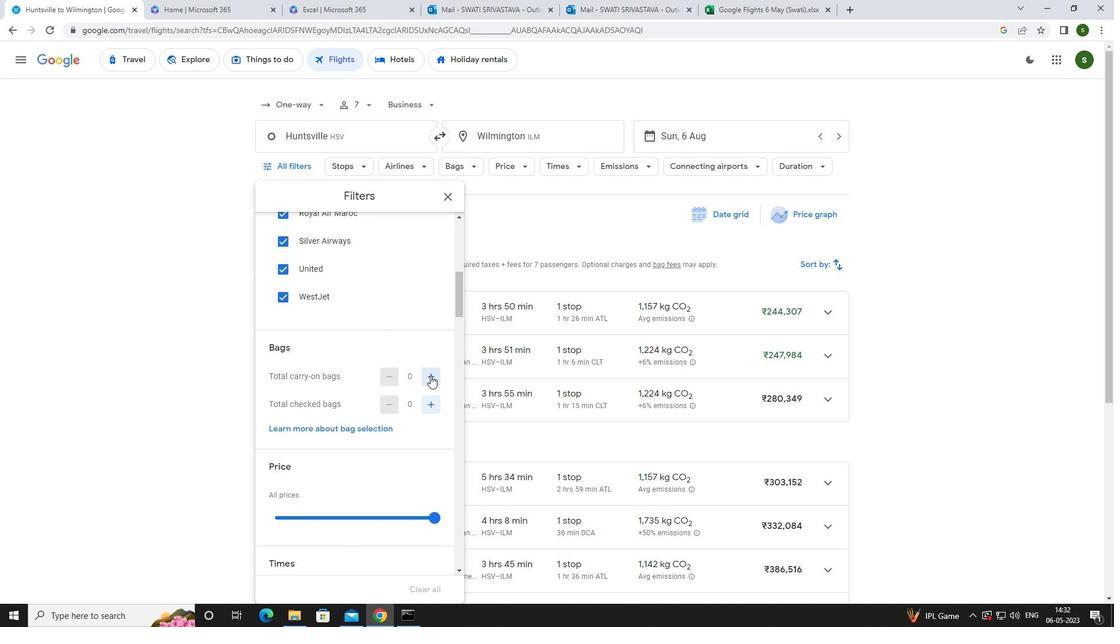 
Action: Mouse scrolled (430, 375) with delta (0, 0)
Screenshot: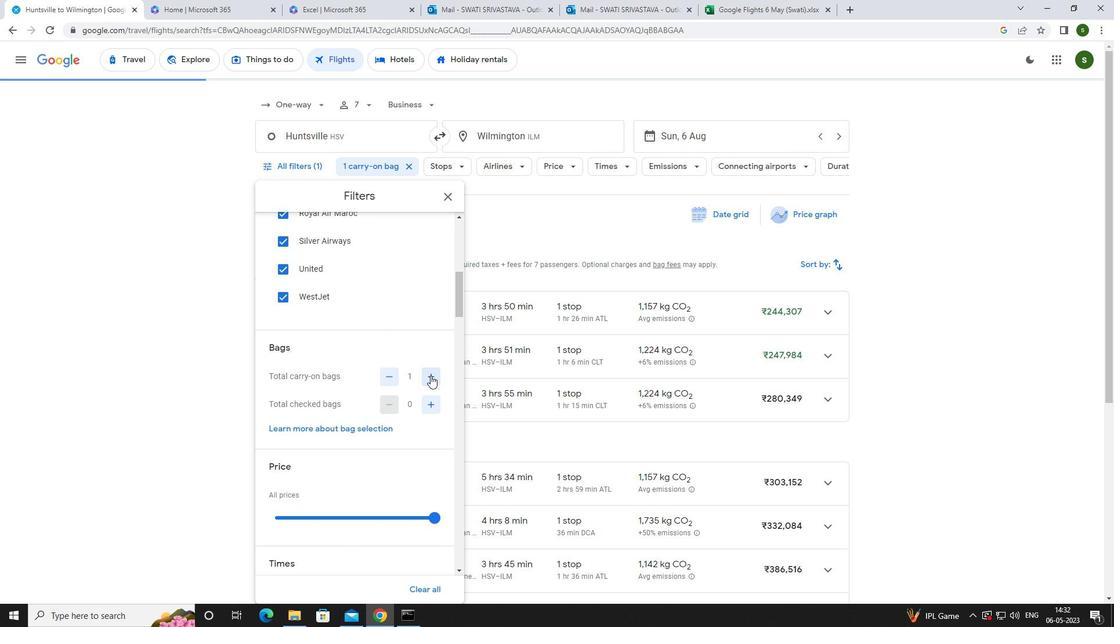 
Action: Mouse scrolled (430, 375) with delta (0, 0)
Screenshot: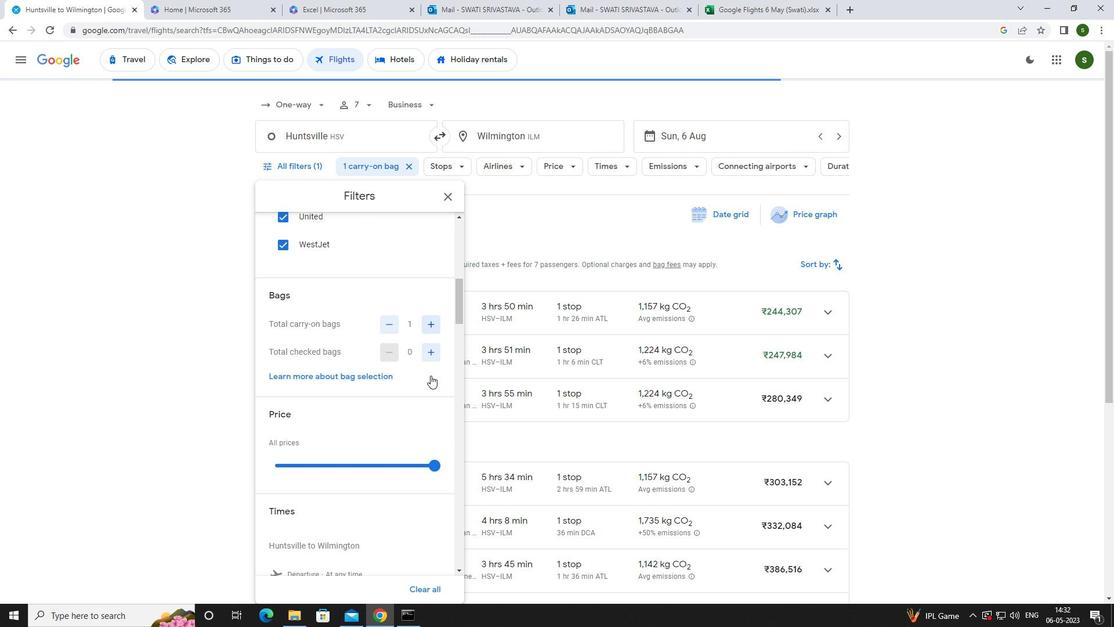 
Action: Mouse moved to (433, 401)
Screenshot: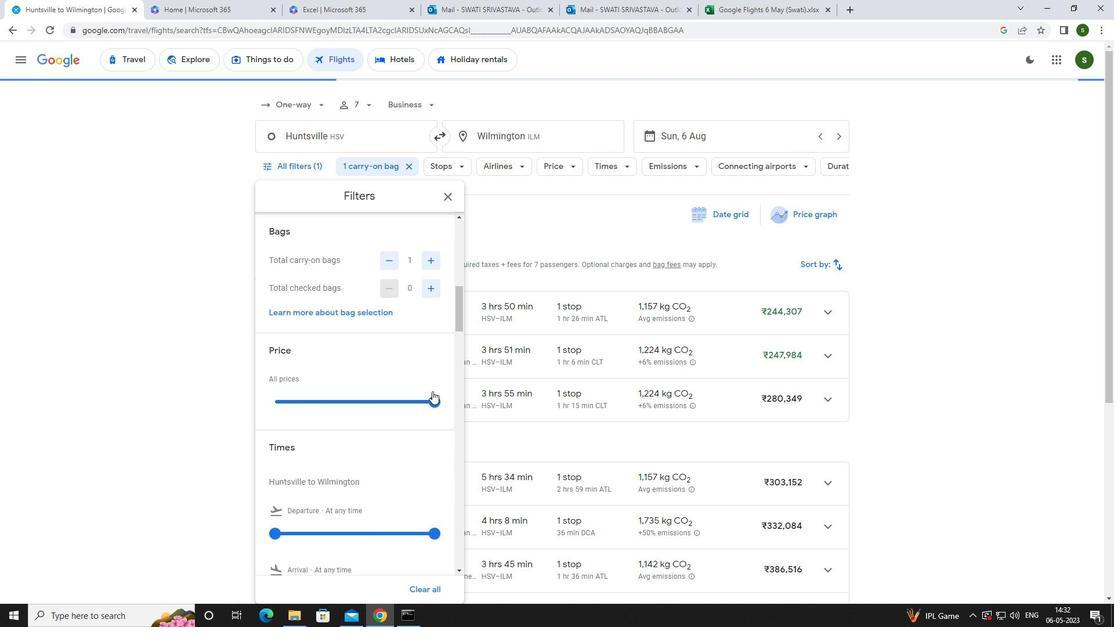 
Action: Mouse pressed left at (433, 401)
Screenshot: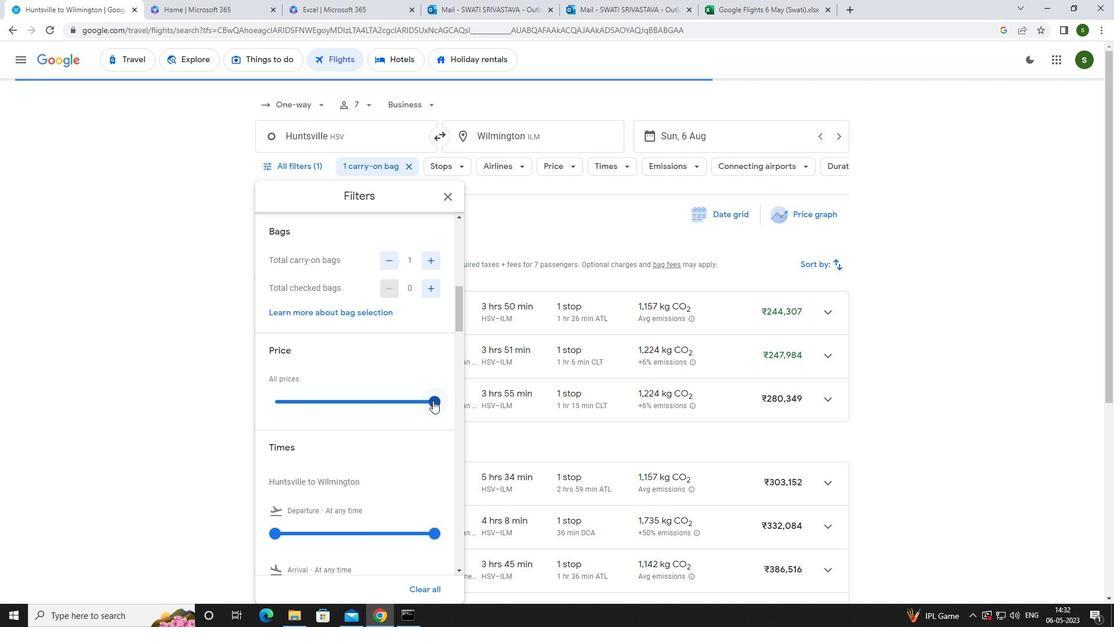 
Action: Mouse moved to (278, 397)
Screenshot: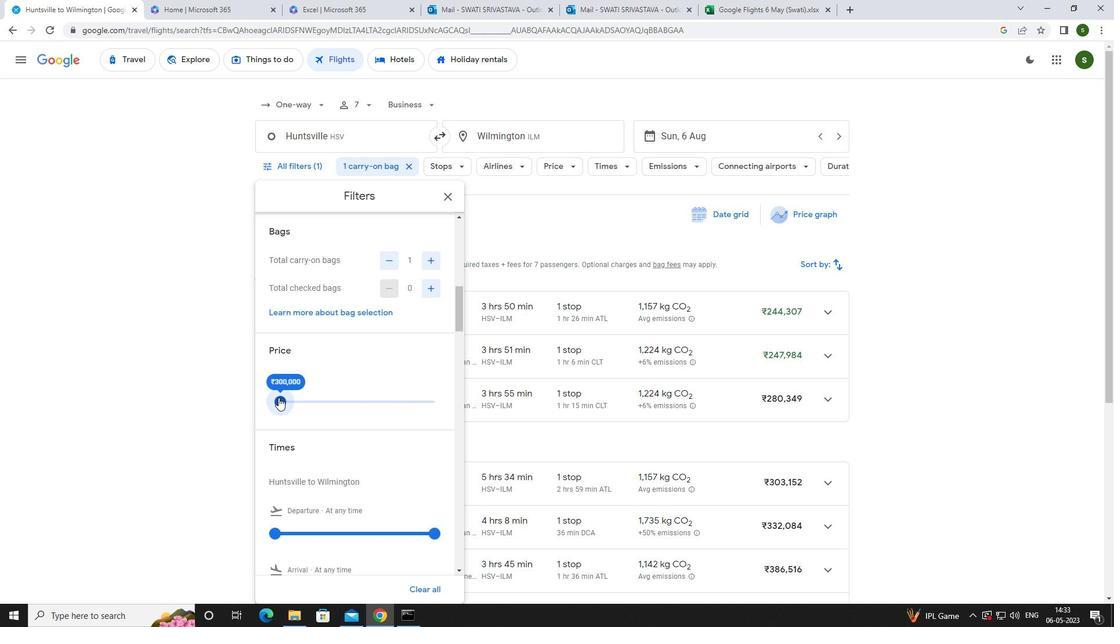 
Action: Mouse scrolled (278, 397) with delta (0, 0)
Screenshot: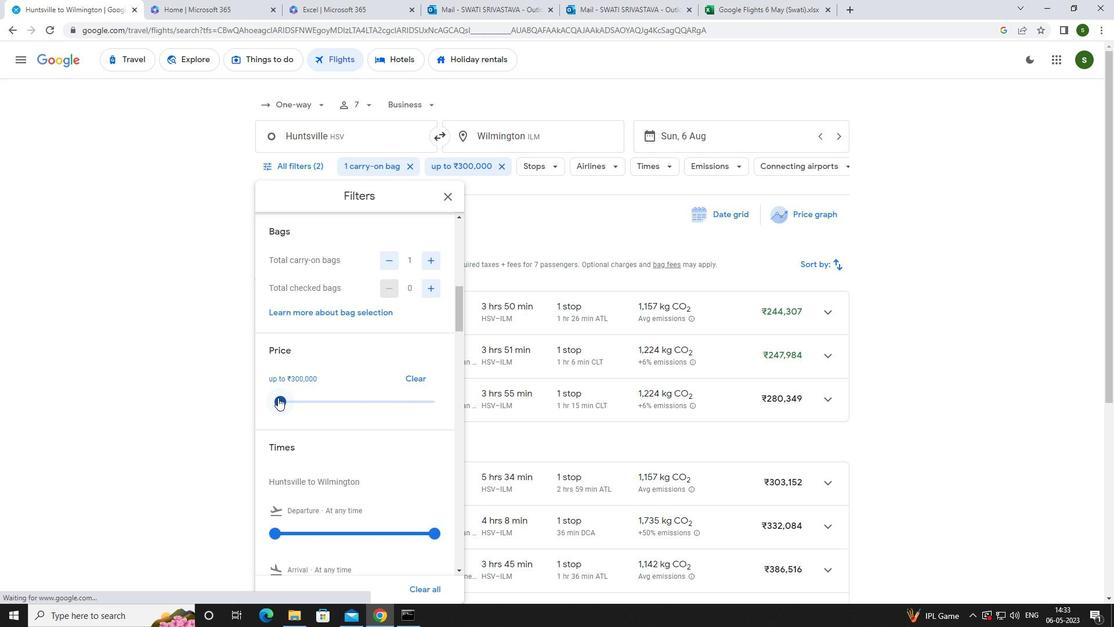 
Action: Mouse scrolled (278, 397) with delta (0, 0)
Screenshot: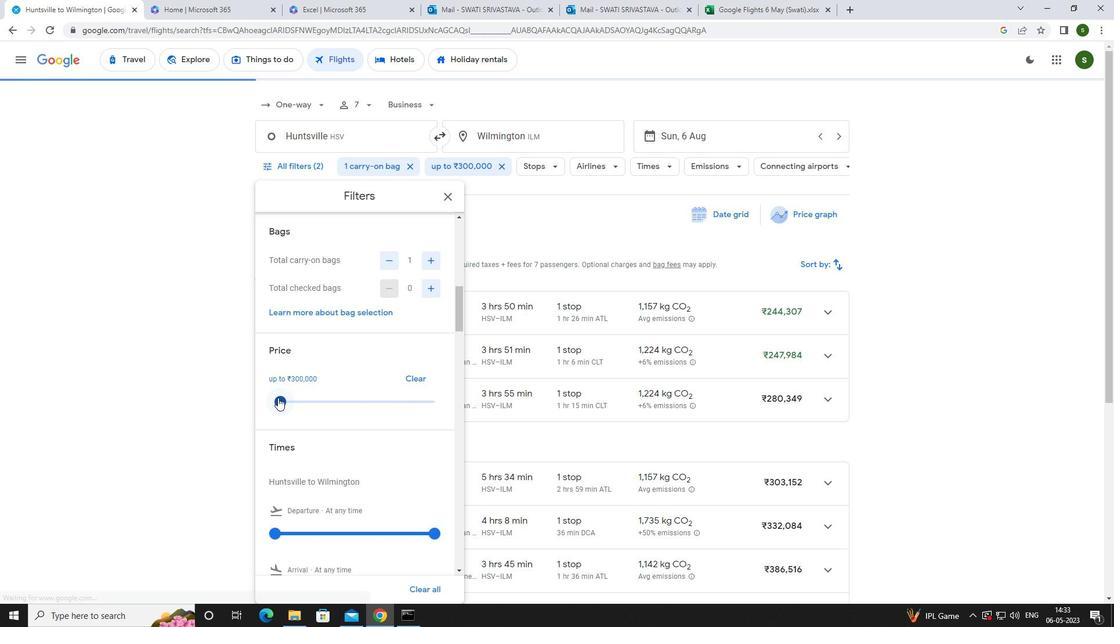 
Action: Mouse moved to (275, 415)
Screenshot: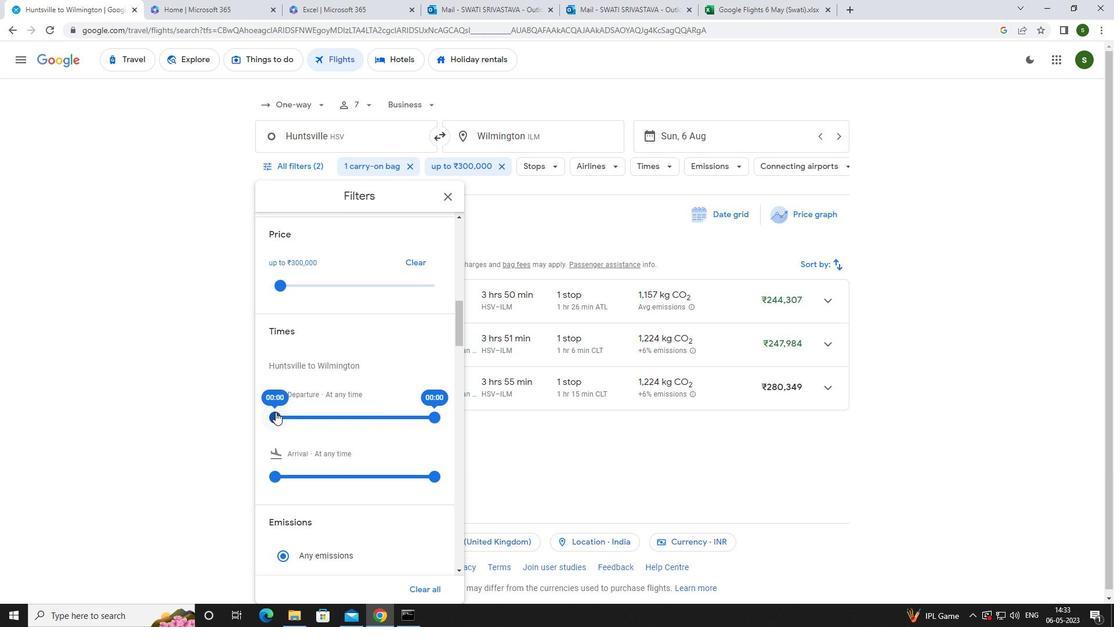 
Action: Mouse pressed left at (275, 415)
Screenshot: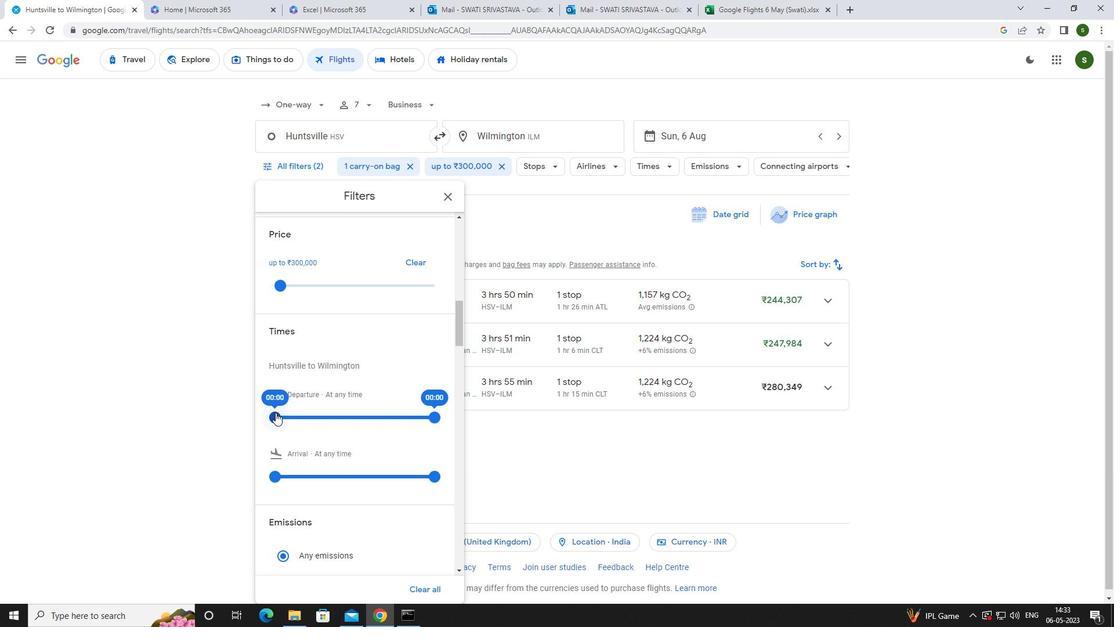 
Action: Mouse moved to (509, 451)
Screenshot: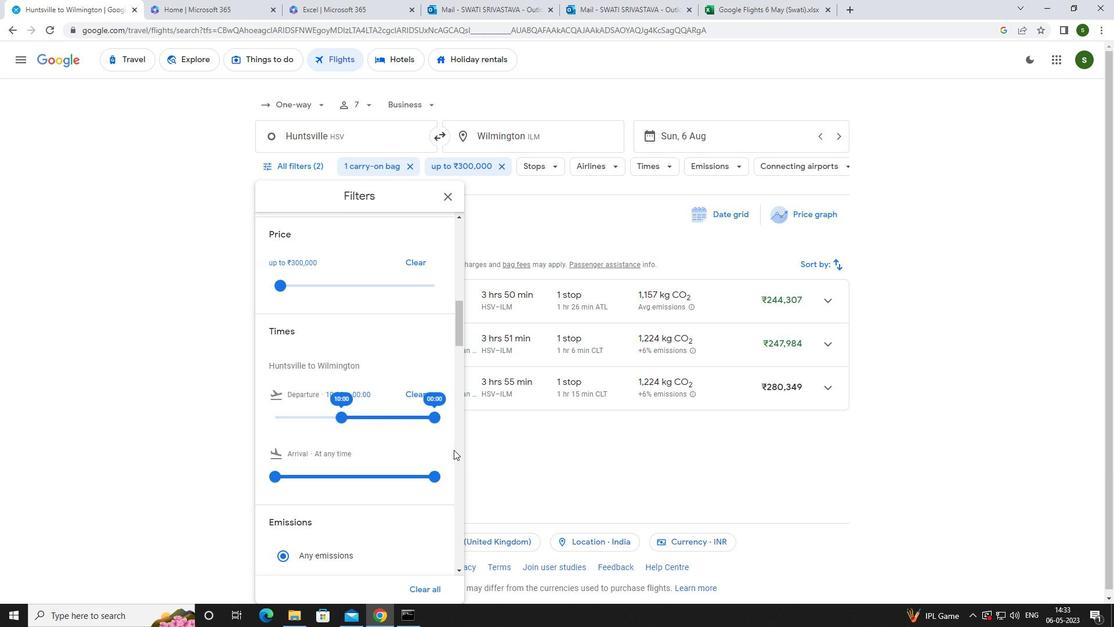 
Action: Mouse pressed left at (509, 451)
Screenshot: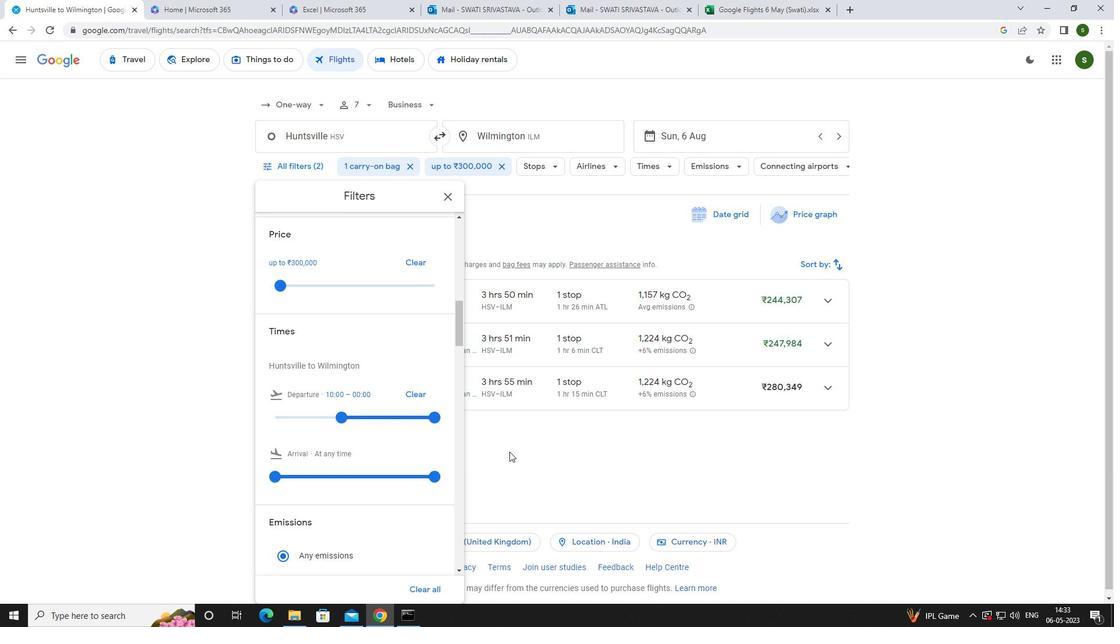 
